 Task: Find connections with filter location Nārāyanganj with filter topic #moneywith filter profile language Potuguese with filter current company Incedo Inc. with filter school Kurnool Jobs with filter industry Primary Metal Manufacturing with filter service category Bartending with filter keywords title Research Assistant
Action: Mouse moved to (515, 110)
Screenshot: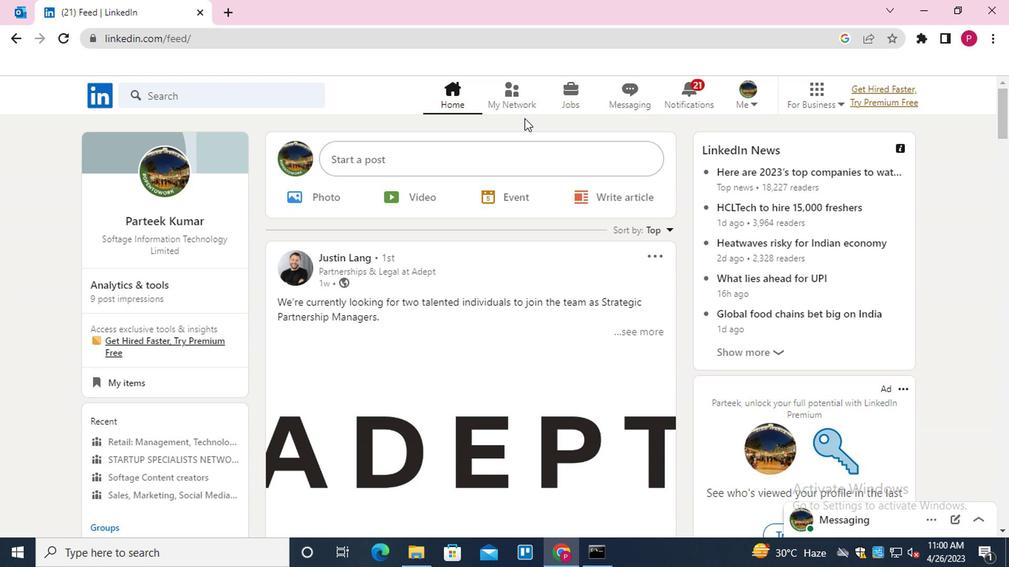 
Action: Mouse pressed left at (515, 110)
Screenshot: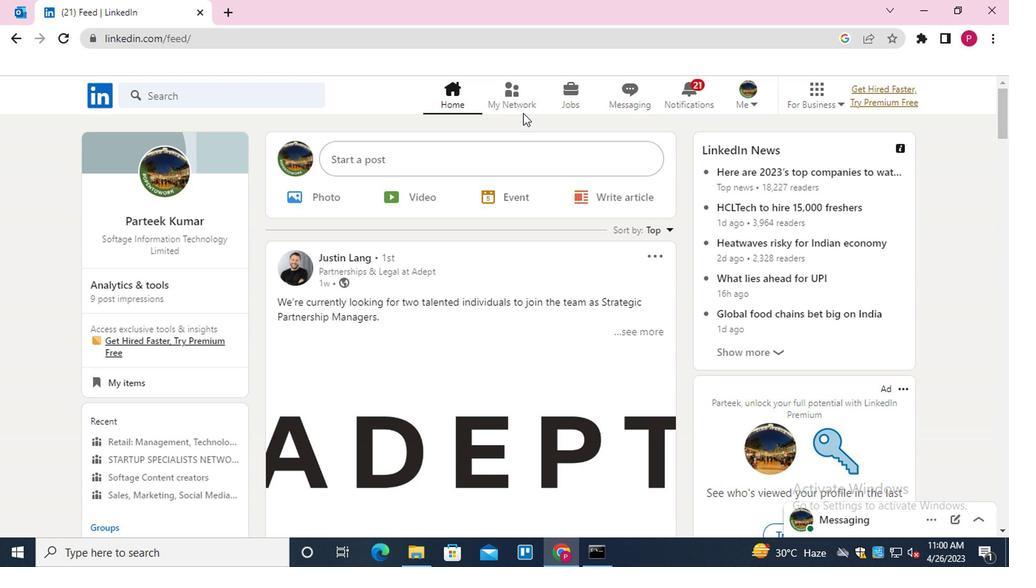 
Action: Mouse moved to (228, 178)
Screenshot: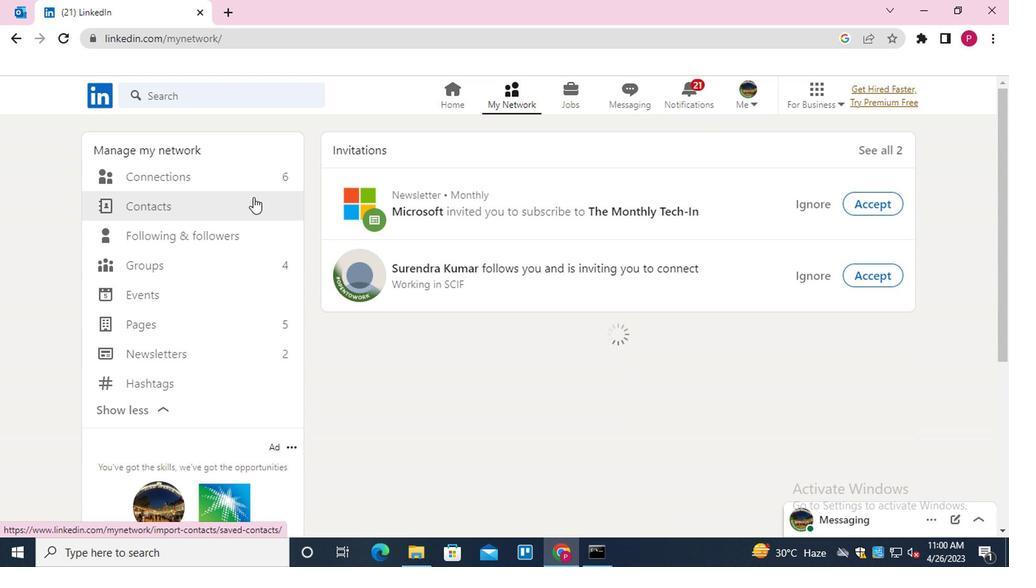 
Action: Mouse pressed left at (228, 178)
Screenshot: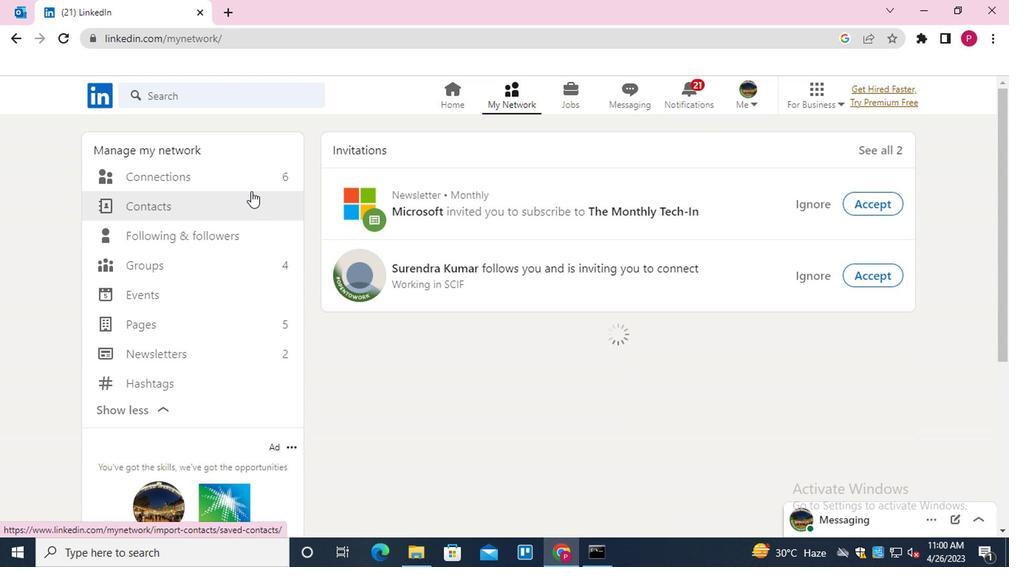 
Action: Mouse moved to (623, 180)
Screenshot: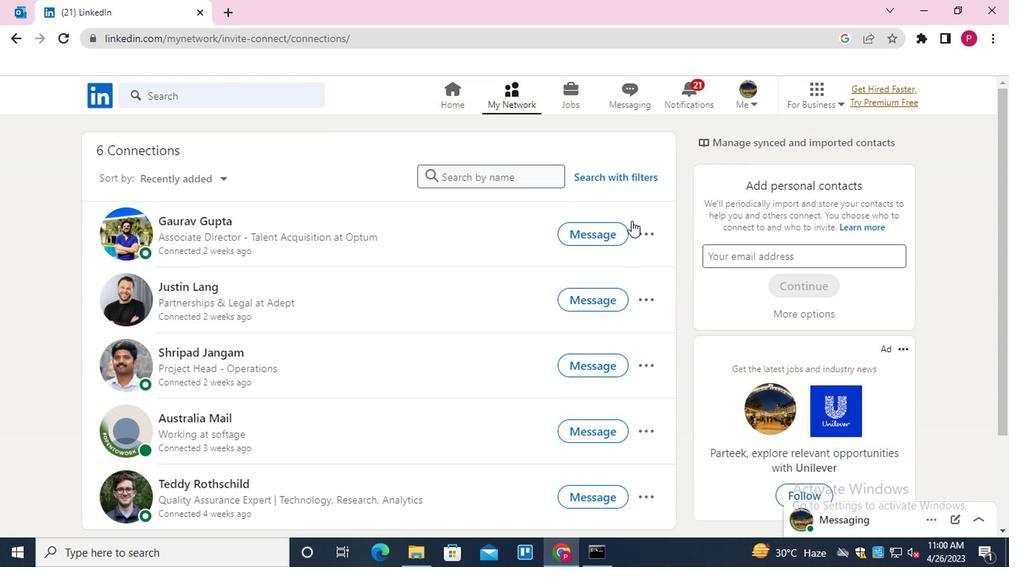 
Action: Mouse pressed left at (623, 180)
Screenshot: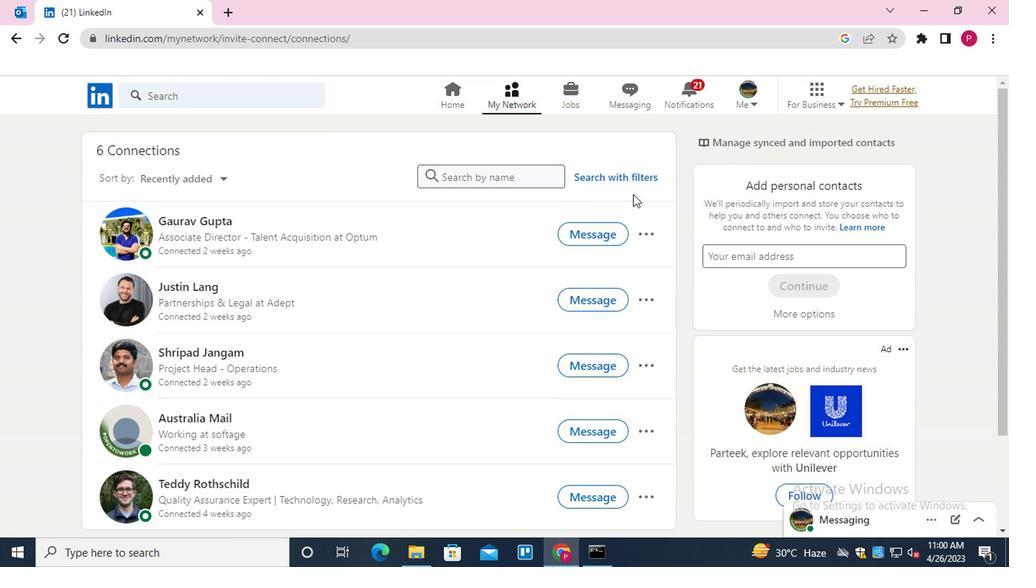 
Action: Mouse moved to (475, 141)
Screenshot: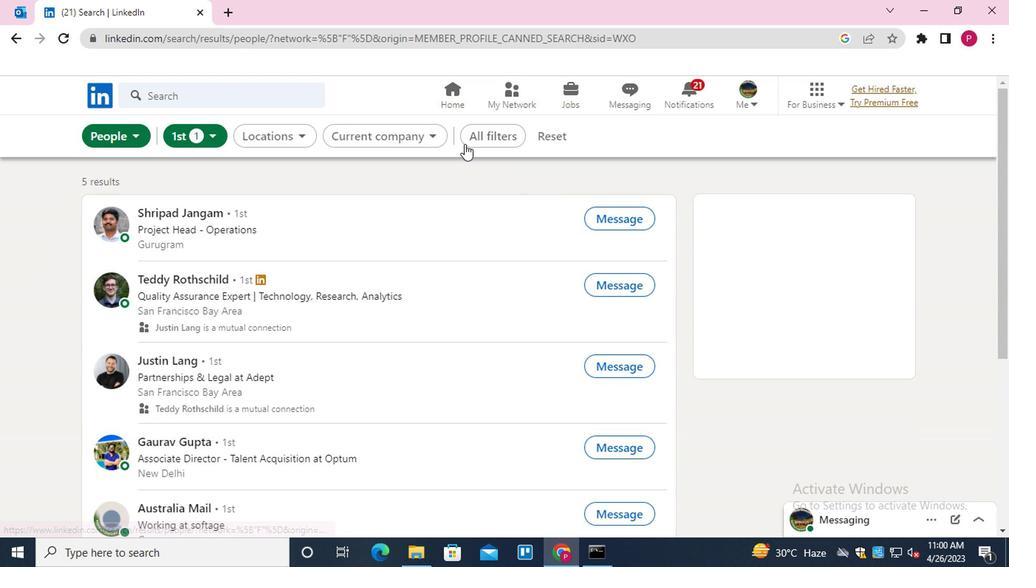 
Action: Mouse pressed left at (475, 141)
Screenshot: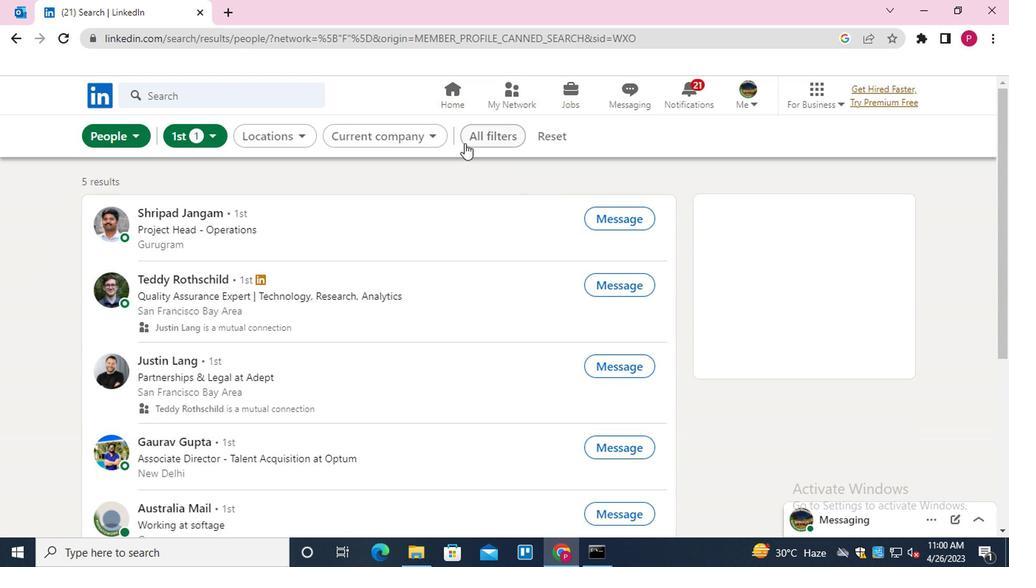 
Action: Mouse moved to (776, 336)
Screenshot: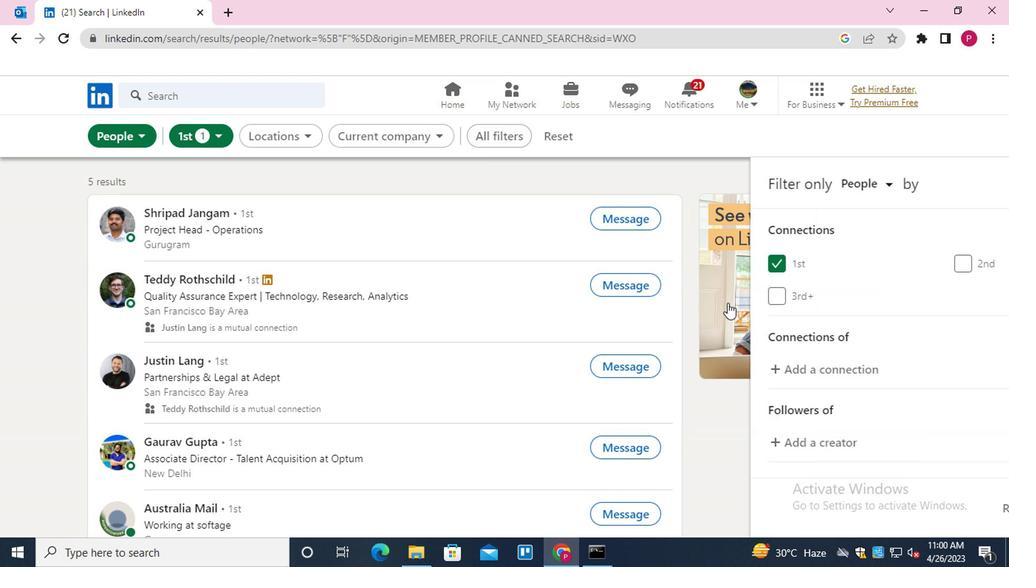 
Action: Mouse scrolled (776, 335) with delta (0, 0)
Screenshot: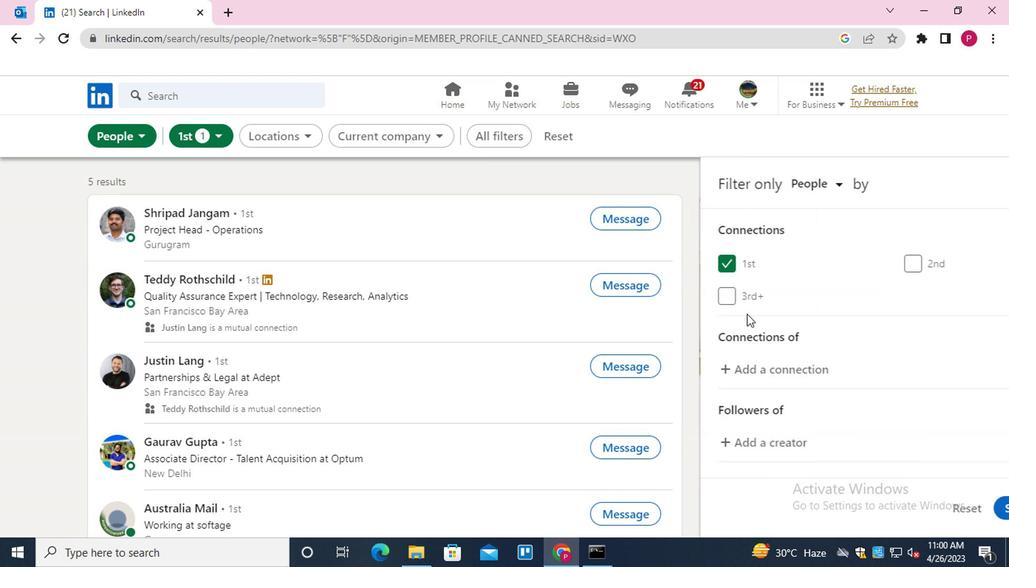 
Action: Mouse moved to (777, 339)
Screenshot: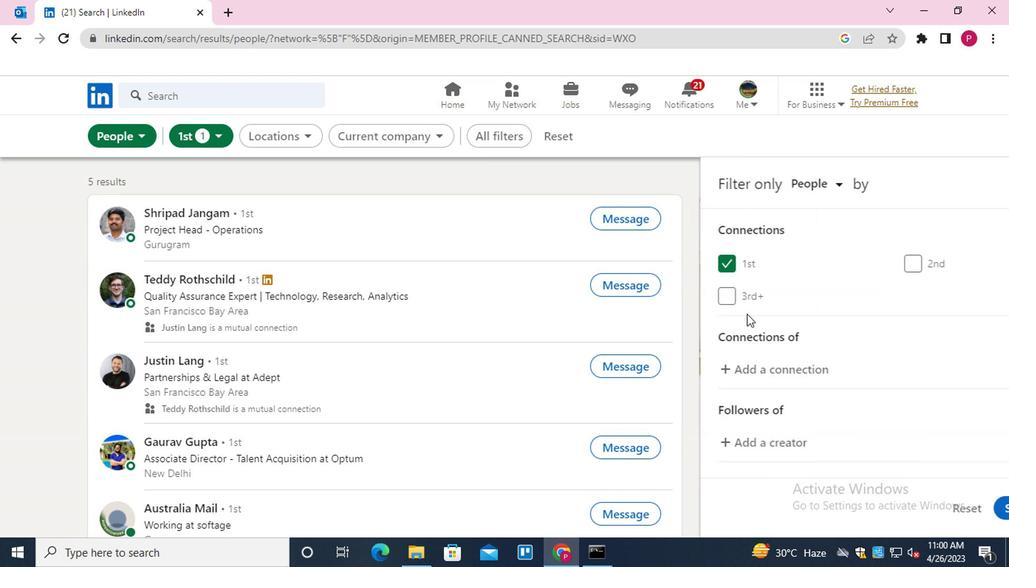 
Action: Mouse scrolled (777, 338) with delta (0, 0)
Screenshot: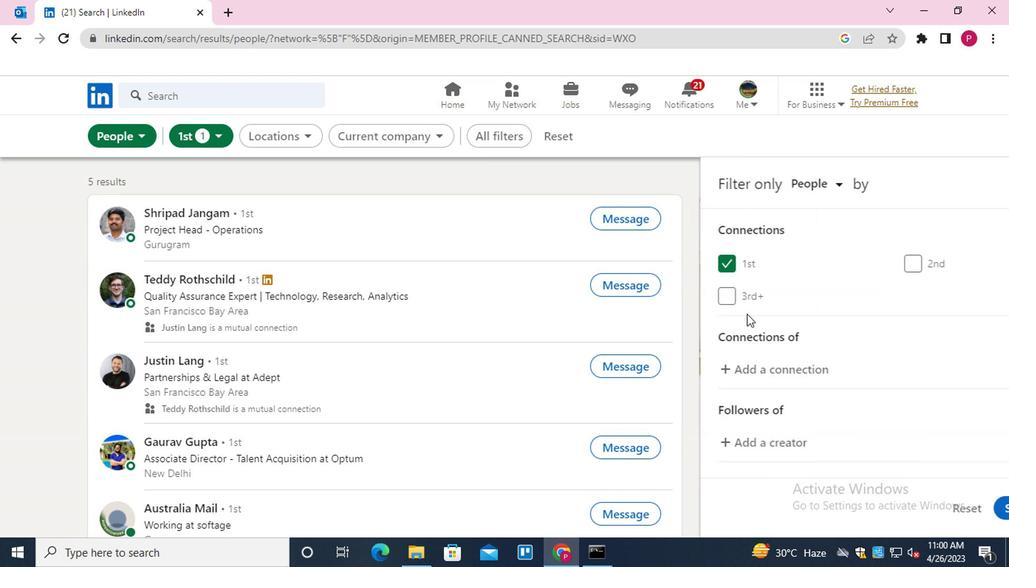 
Action: Mouse moved to (779, 343)
Screenshot: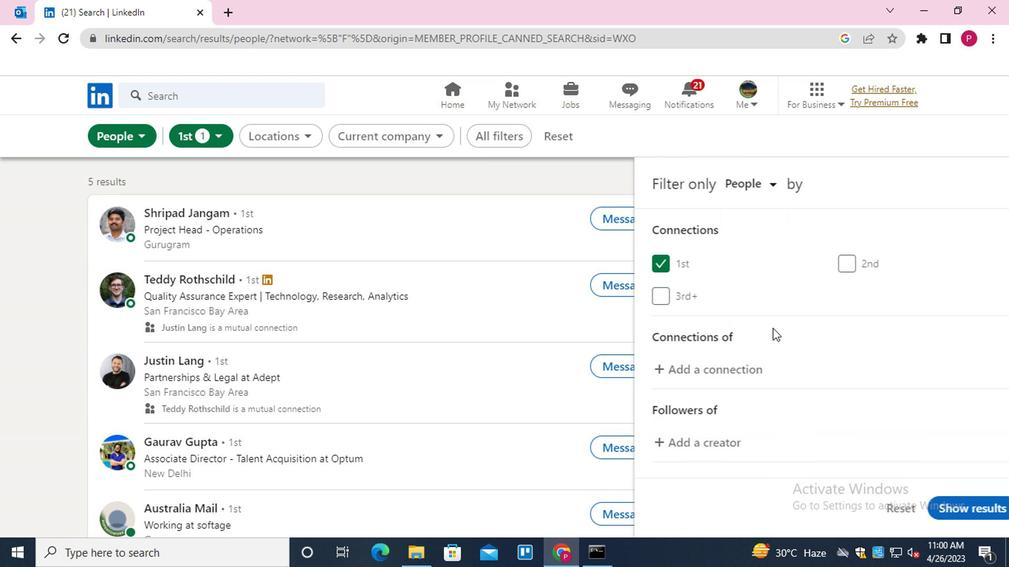 
Action: Mouse scrolled (779, 342) with delta (0, 0)
Screenshot: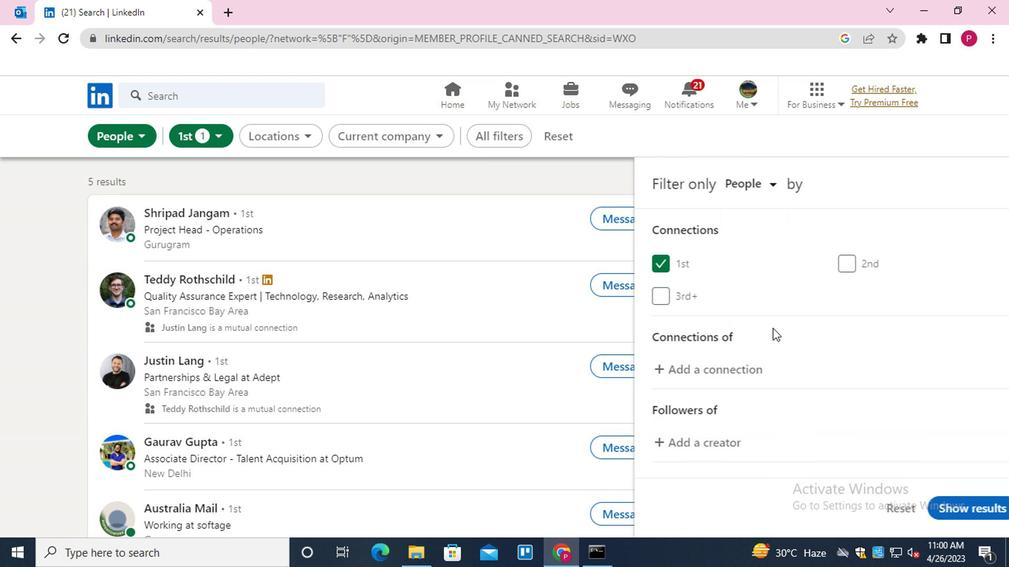 
Action: Mouse moved to (873, 362)
Screenshot: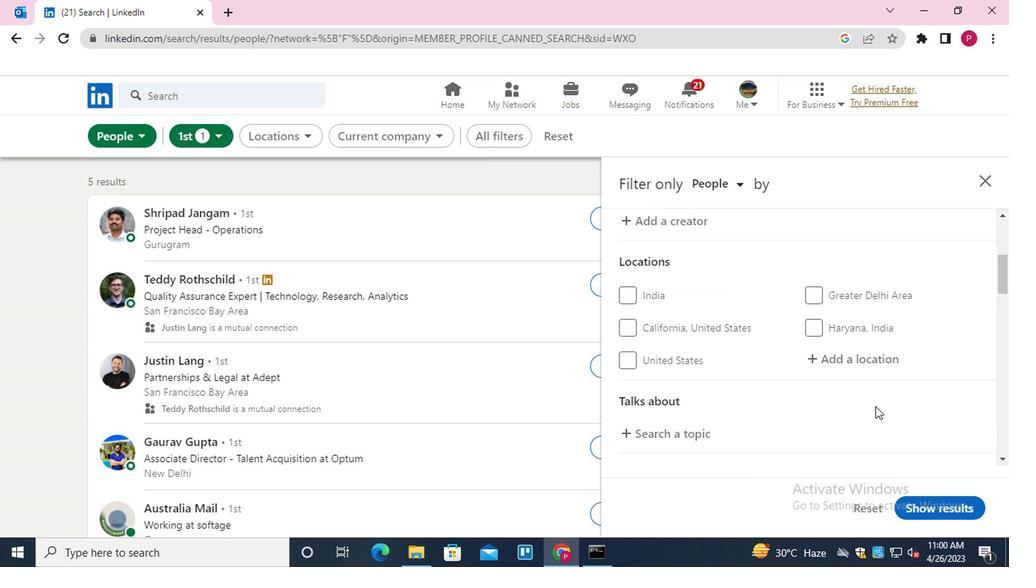 
Action: Mouse pressed left at (873, 362)
Screenshot: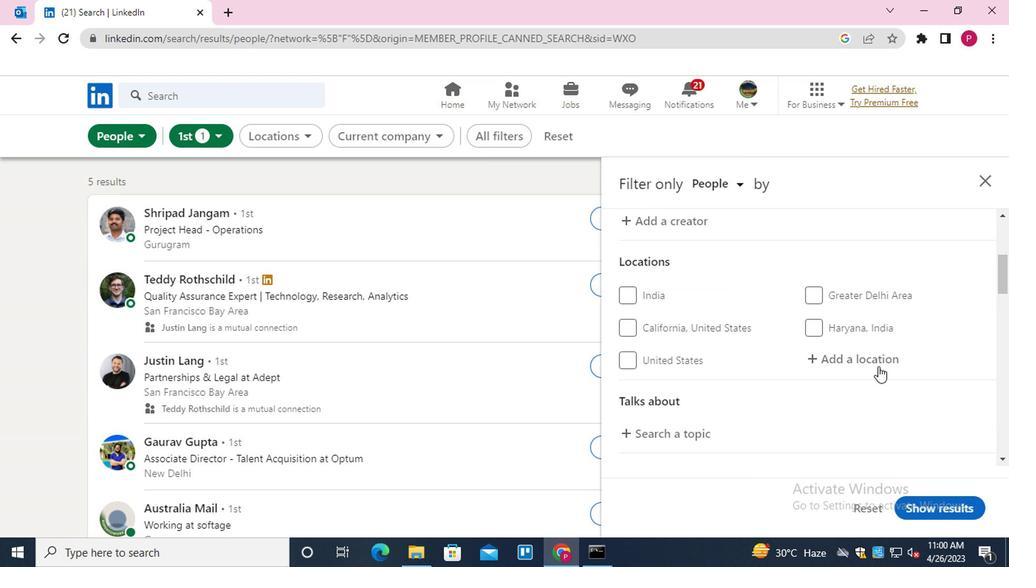 
Action: Key pressed <Key.shift>NARAYANGANJ
Screenshot: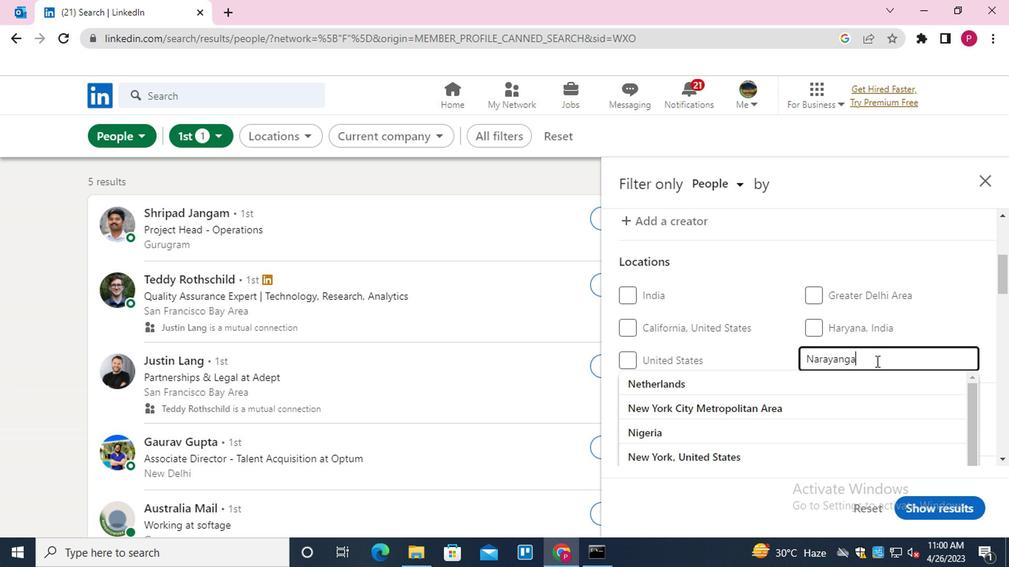 
Action: Mouse moved to (800, 417)
Screenshot: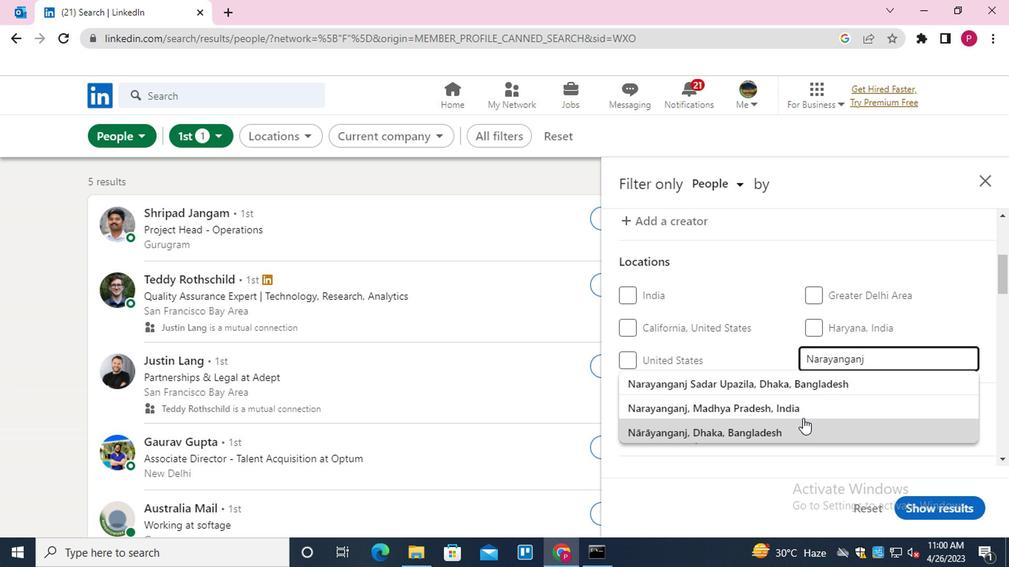 
Action: Mouse pressed left at (800, 417)
Screenshot: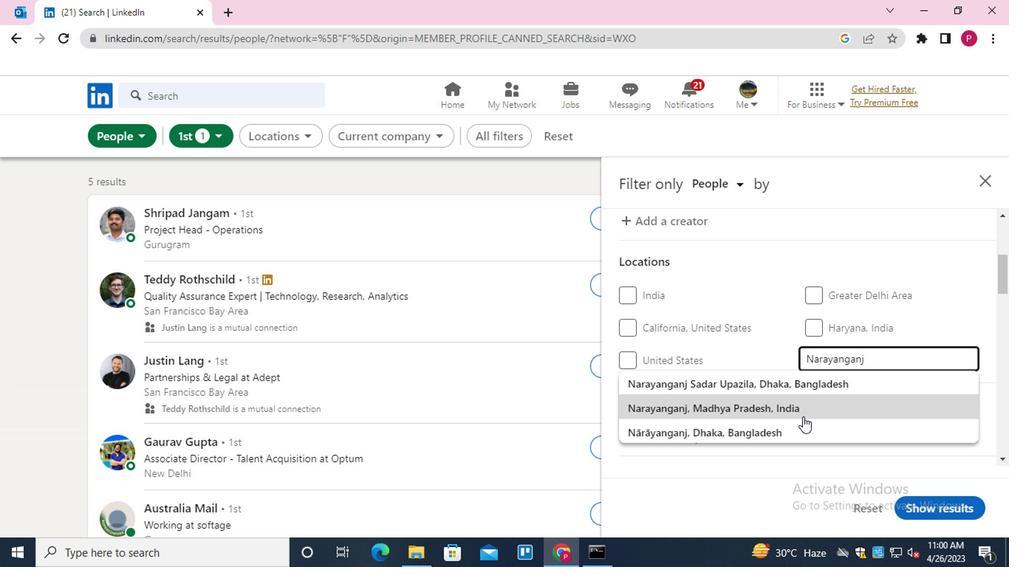
Action: Mouse moved to (787, 363)
Screenshot: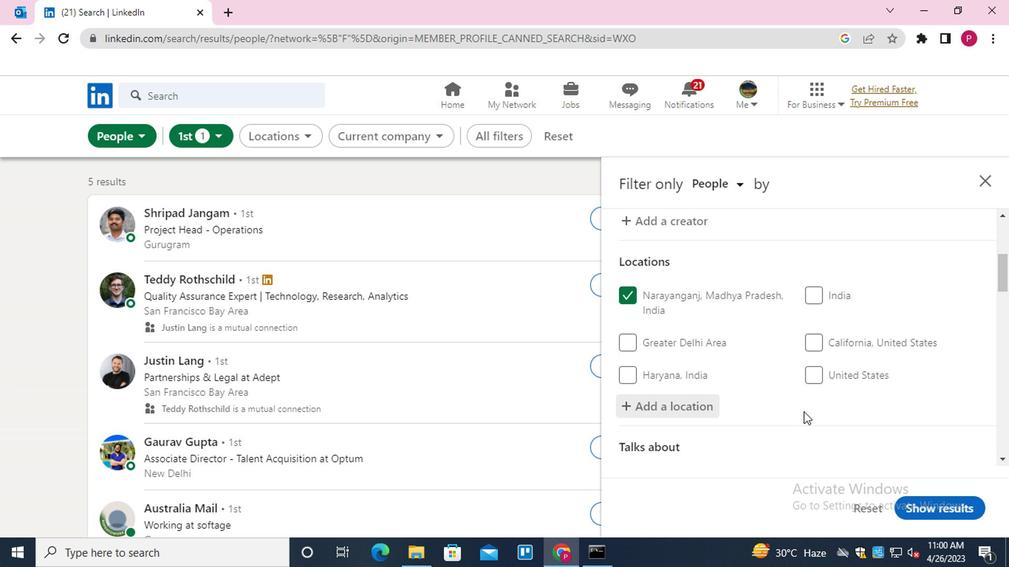 
Action: Mouse scrolled (787, 362) with delta (0, 0)
Screenshot: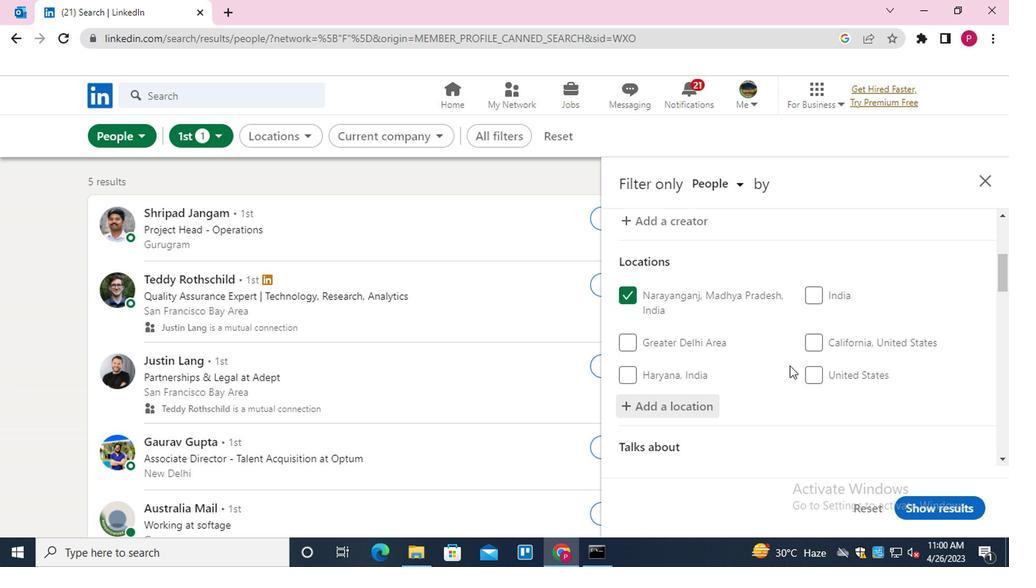
Action: Mouse scrolled (787, 362) with delta (0, 0)
Screenshot: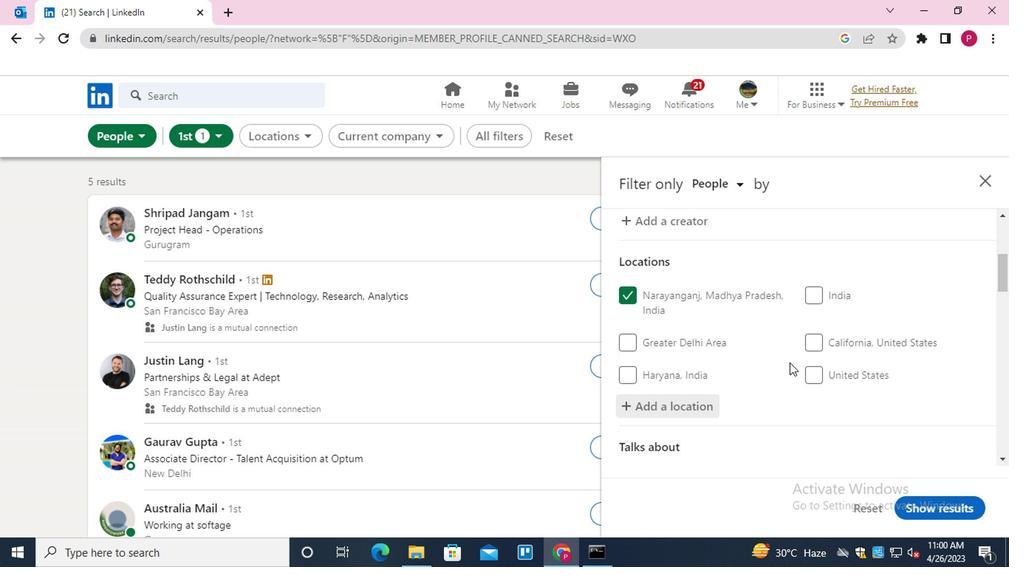 
Action: Mouse scrolled (787, 362) with delta (0, 0)
Screenshot: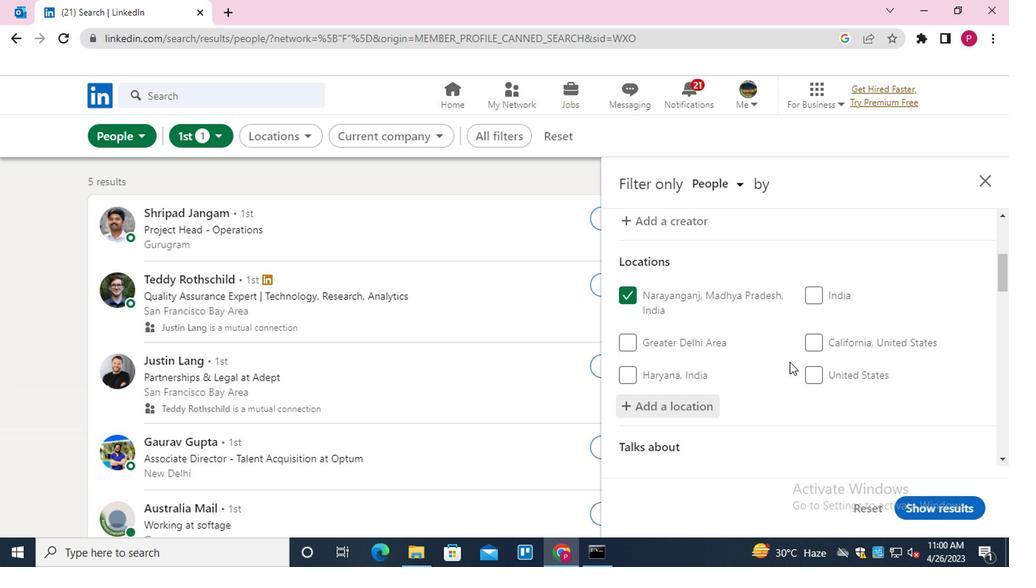 
Action: Mouse moved to (669, 255)
Screenshot: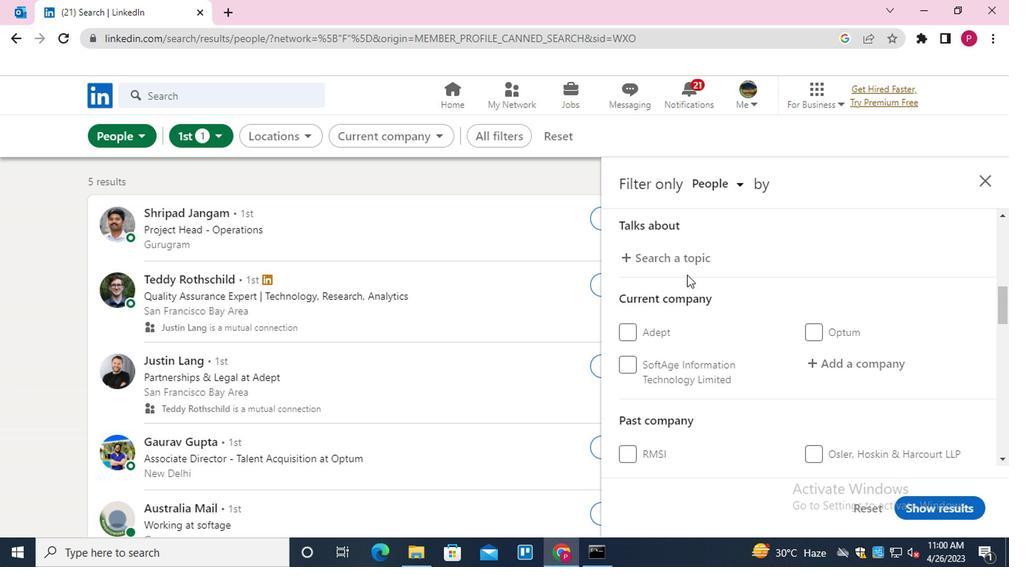
Action: Mouse pressed left at (669, 255)
Screenshot: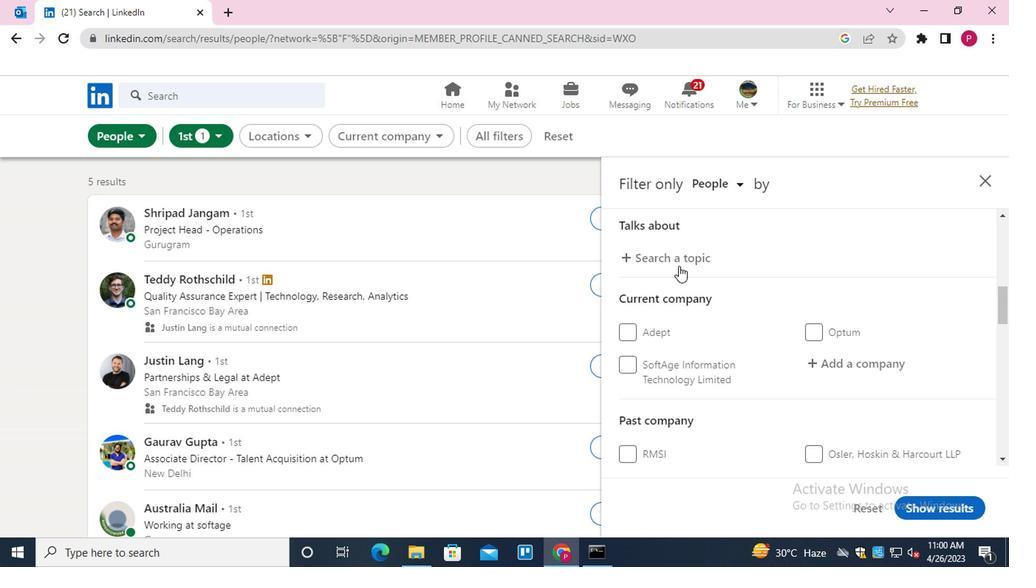 
Action: Key pressed MONEY<Key.down><Key.enter>
Screenshot: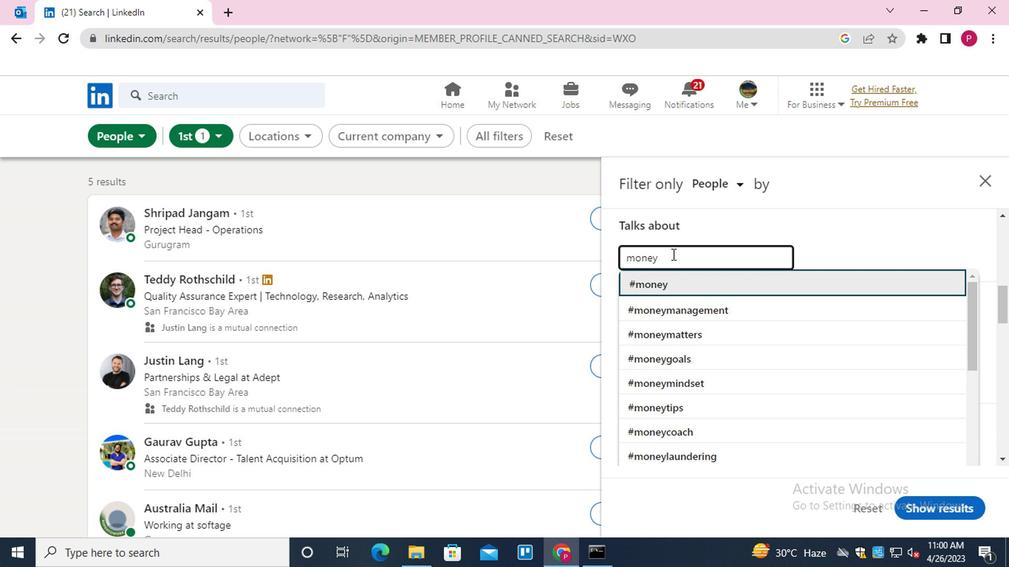 
Action: Mouse moved to (679, 302)
Screenshot: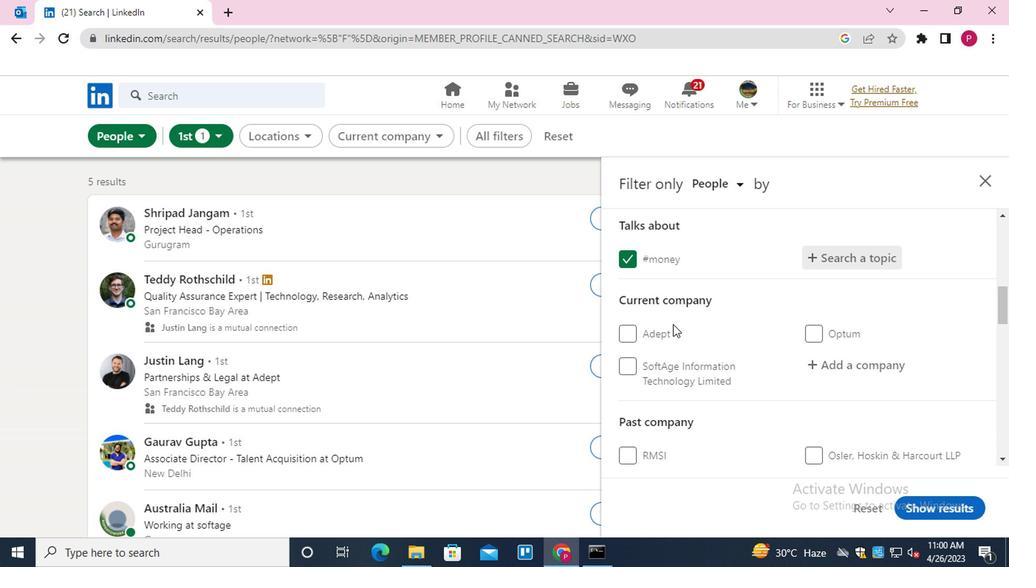 
Action: Mouse scrolled (679, 301) with delta (0, -1)
Screenshot: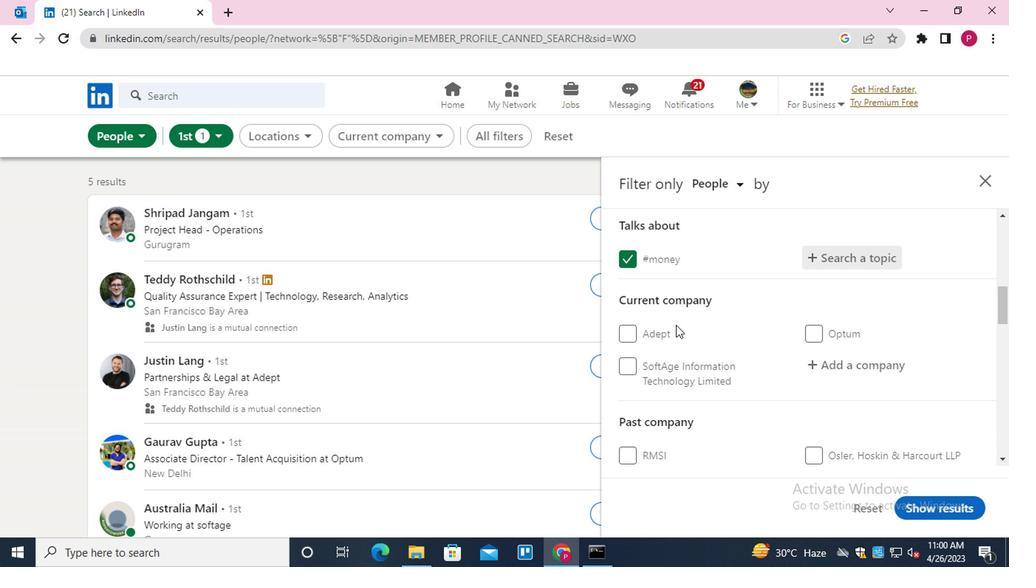 
Action: Mouse scrolled (679, 301) with delta (0, -1)
Screenshot: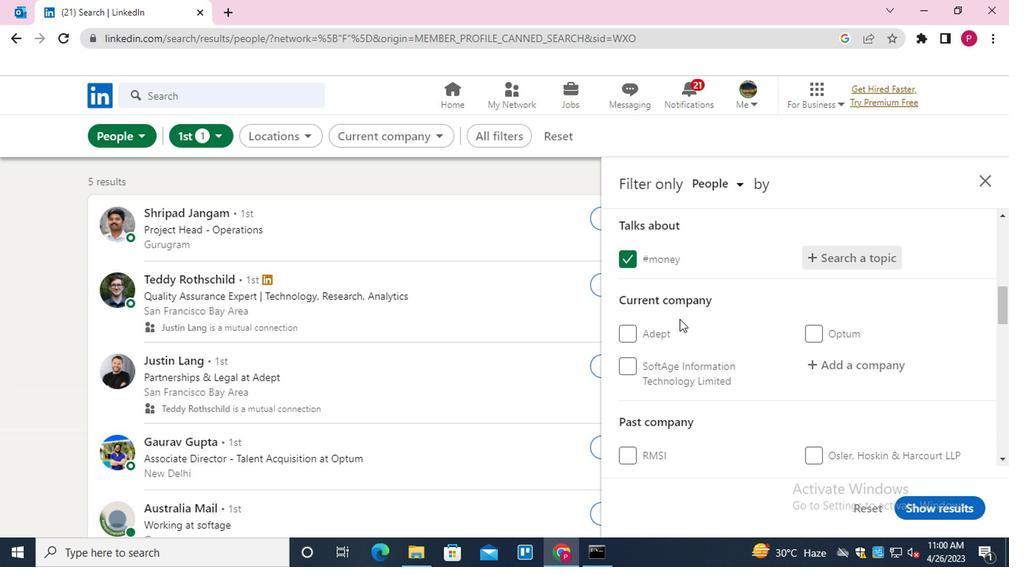 
Action: Mouse moved to (825, 222)
Screenshot: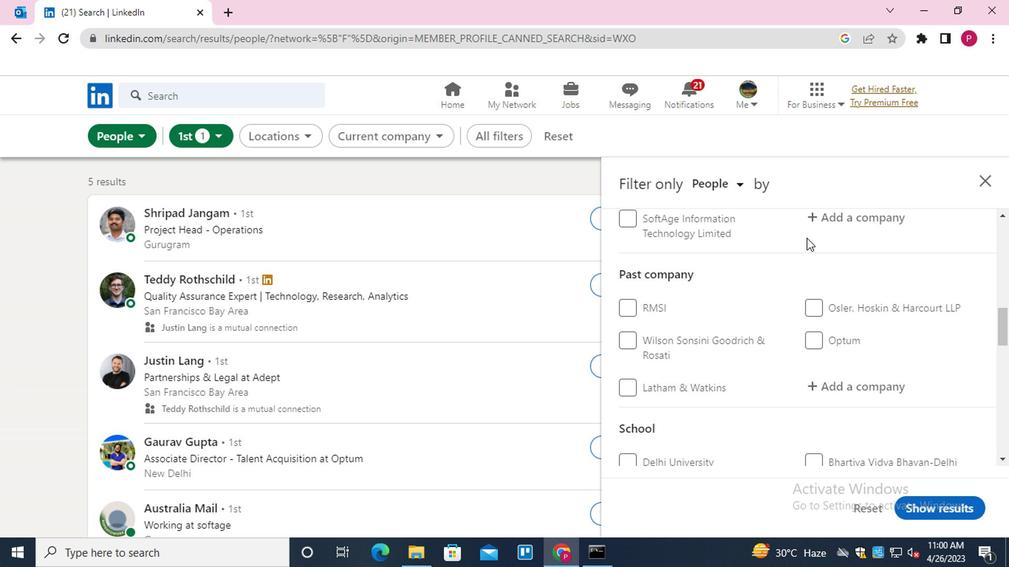 
Action: Mouse pressed left at (825, 222)
Screenshot: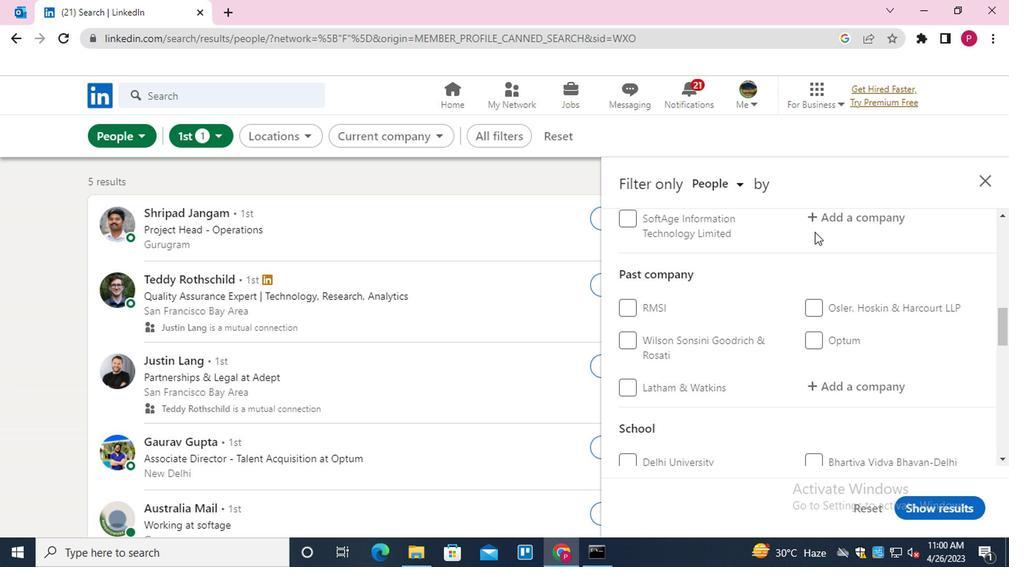 
Action: Key pressed <Key.shift>INCEDO
Screenshot: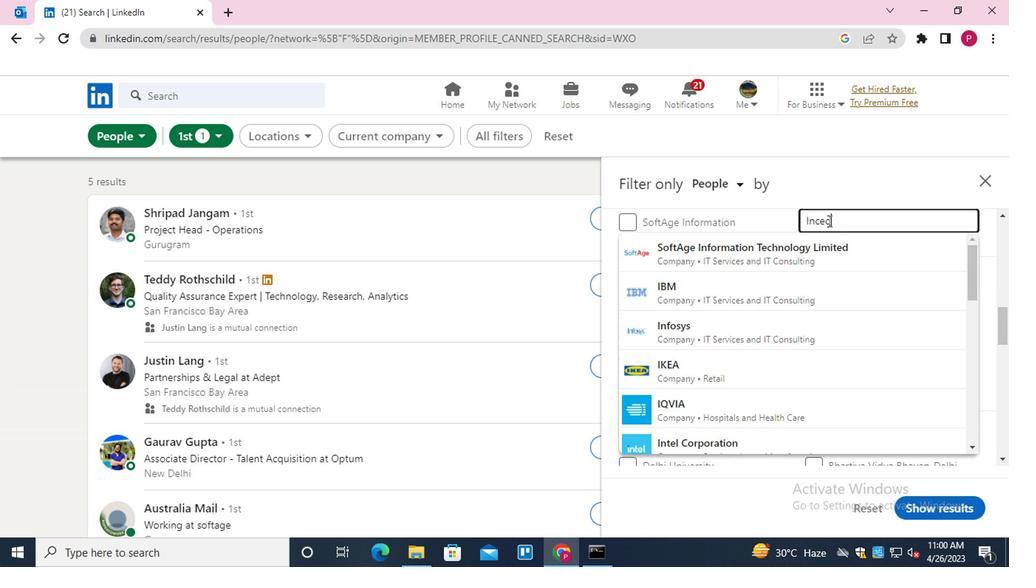 
Action: Mouse moved to (804, 251)
Screenshot: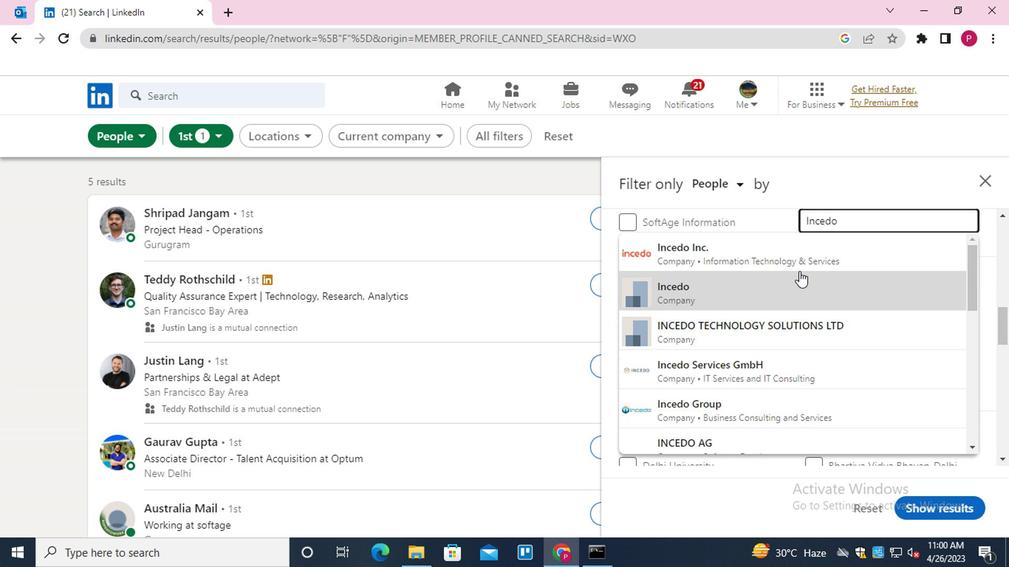 
Action: Mouse pressed left at (804, 251)
Screenshot: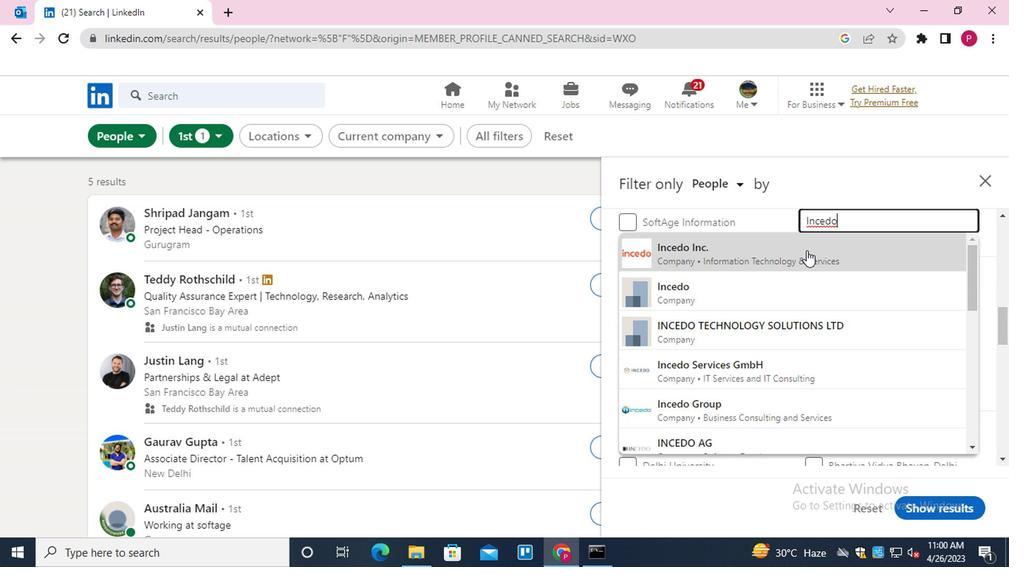 
Action: Mouse moved to (743, 295)
Screenshot: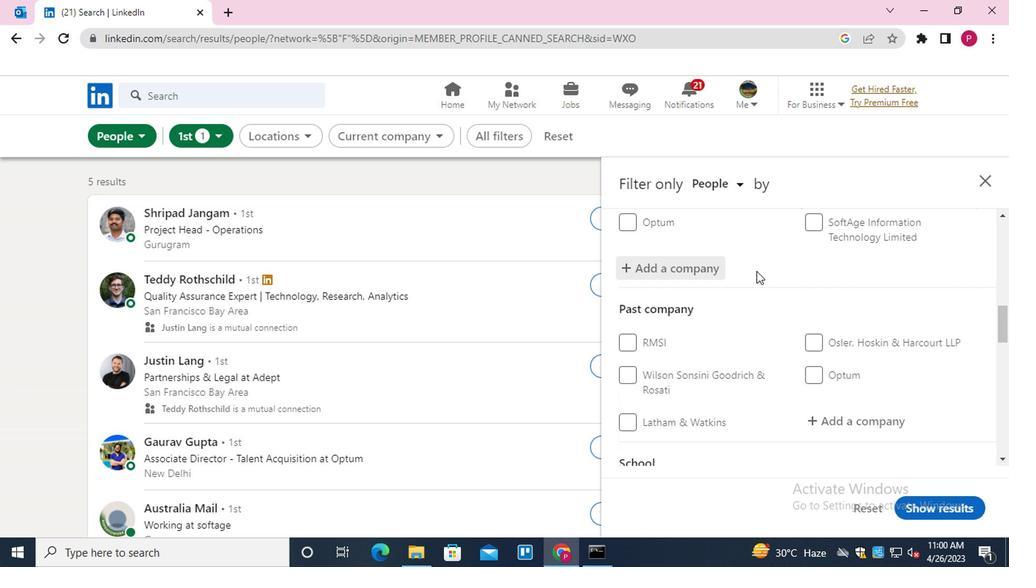
Action: Mouse scrolled (743, 294) with delta (0, 0)
Screenshot: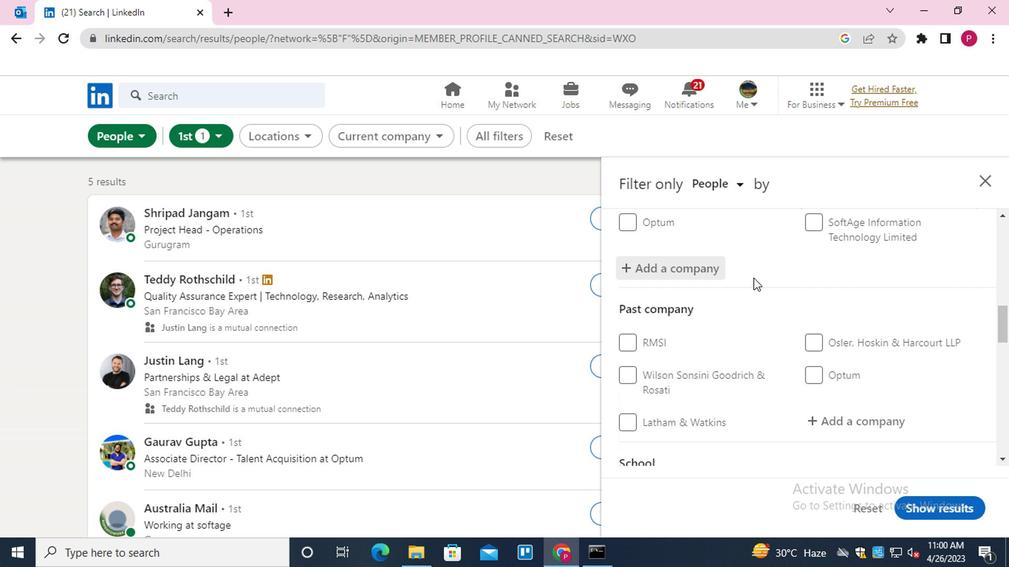 
Action: Mouse moved to (743, 297)
Screenshot: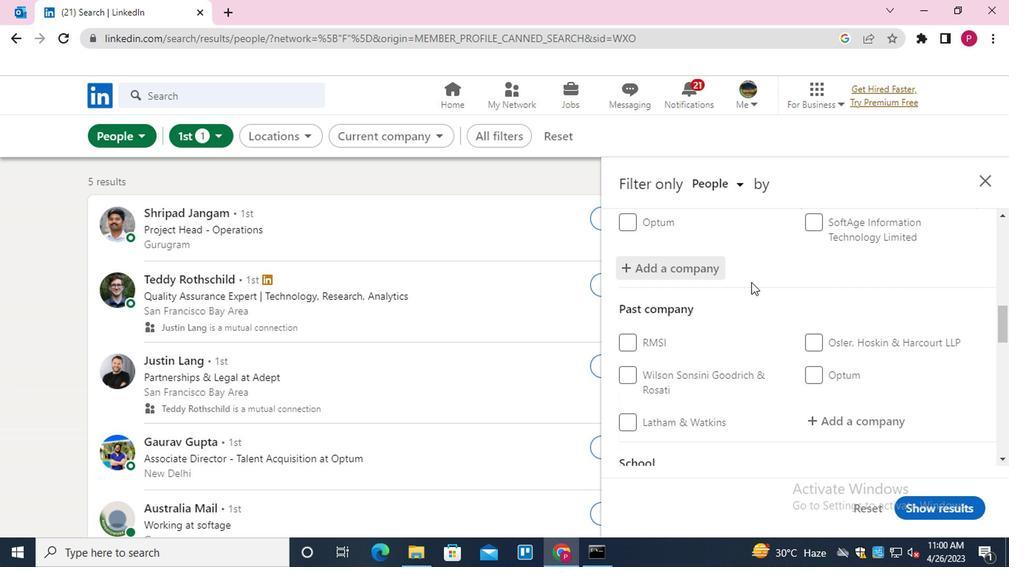 
Action: Mouse scrolled (743, 297) with delta (0, 0)
Screenshot: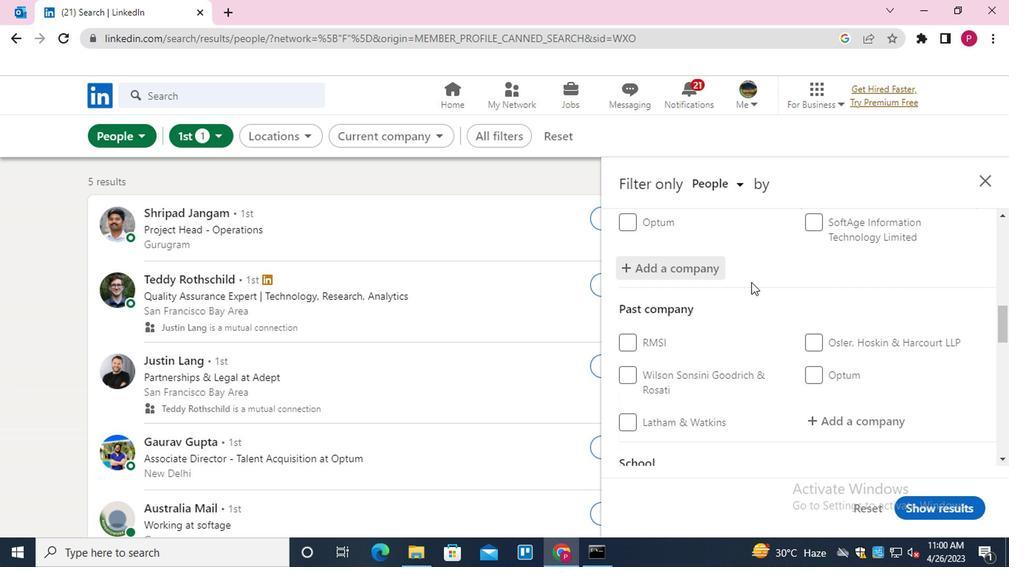 
Action: Mouse moved to (743, 300)
Screenshot: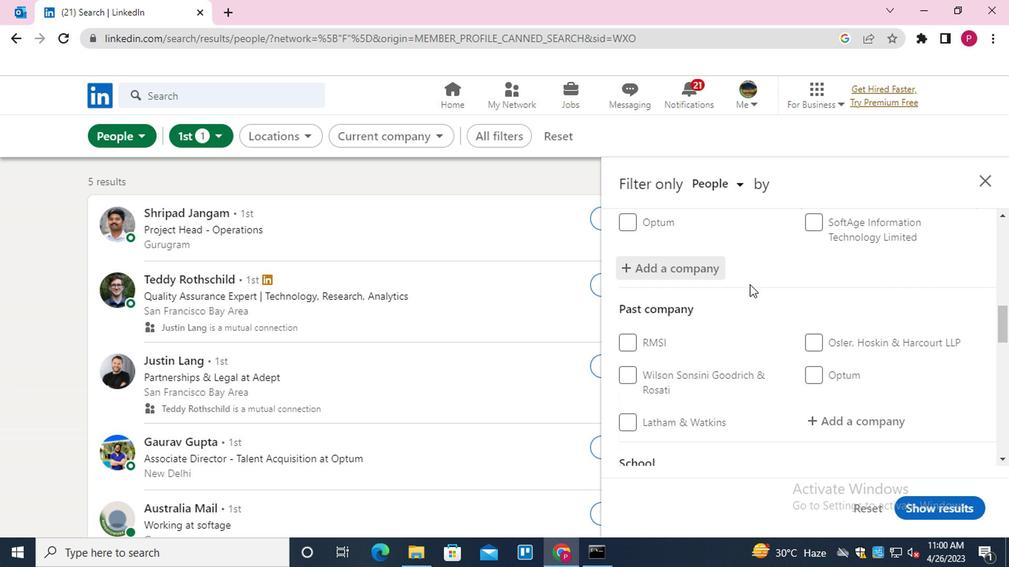 
Action: Mouse scrolled (743, 299) with delta (0, -1)
Screenshot: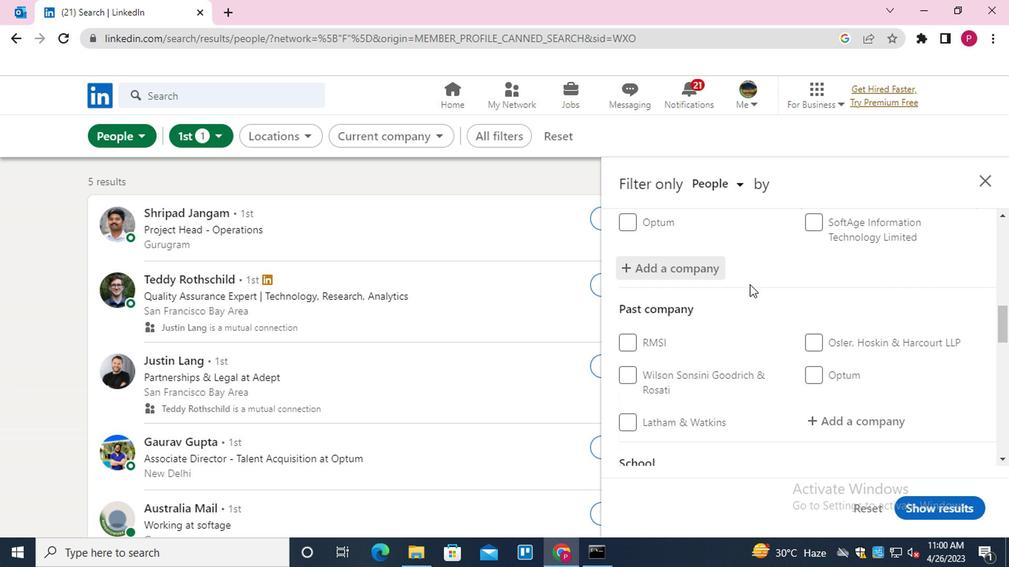 
Action: Mouse moved to (874, 371)
Screenshot: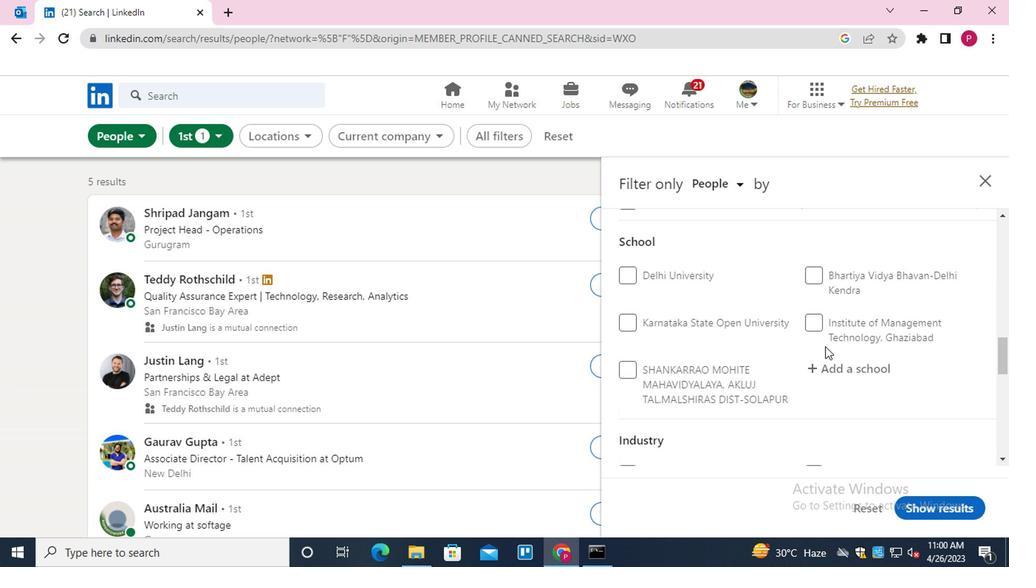 
Action: Mouse pressed left at (874, 371)
Screenshot: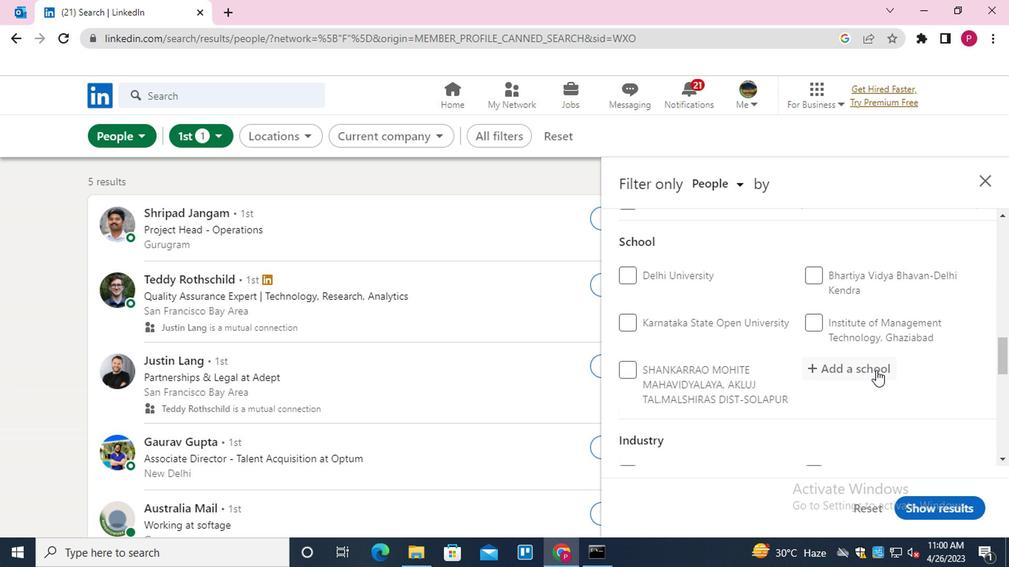 
Action: Key pressed <Key.shift>KURNOOL<Key.space>JOBS
Screenshot: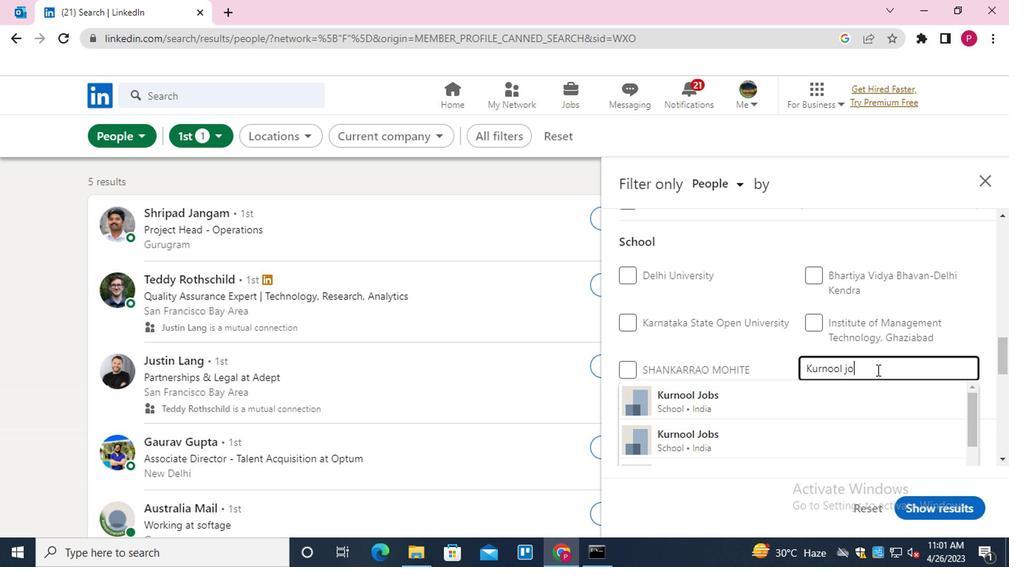 
Action: Mouse moved to (798, 395)
Screenshot: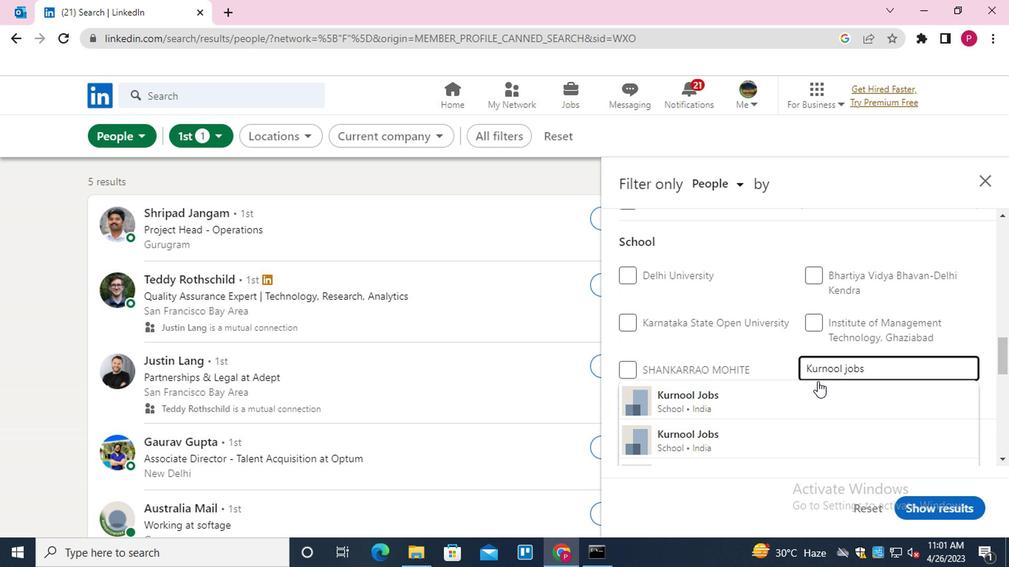 
Action: Mouse pressed left at (798, 395)
Screenshot: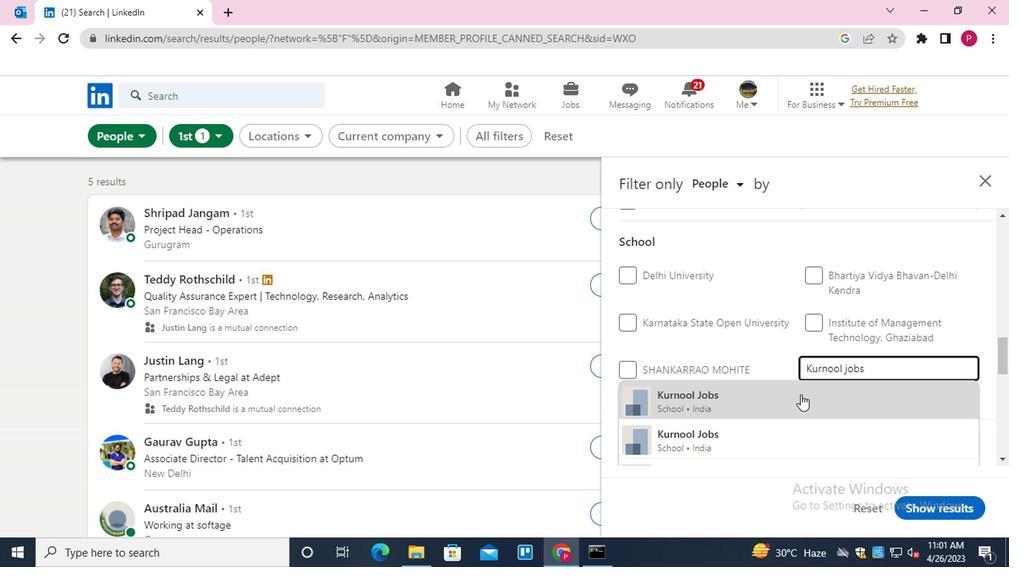 
Action: Mouse moved to (703, 311)
Screenshot: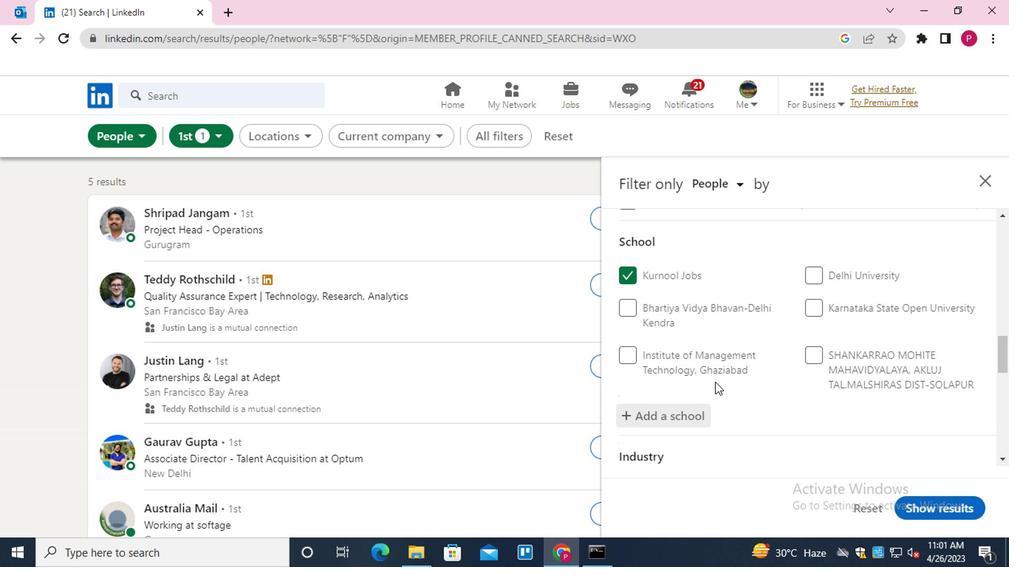
Action: Mouse scrolled (703, 311) with delta (0, 0)
Screenshot: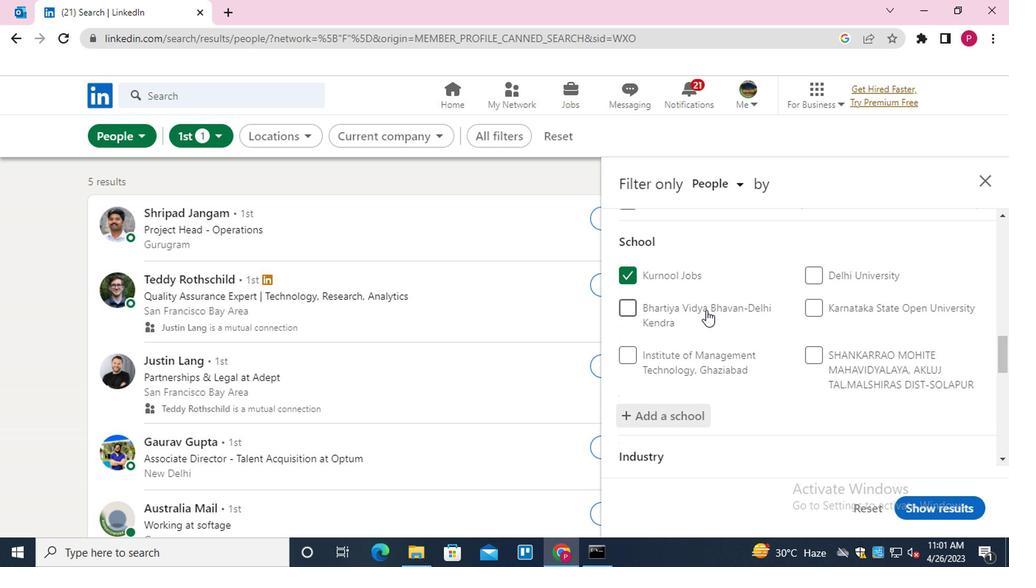 
Action: Mouse scrolled (703, 311) with delta (0, 0)
Screenshot: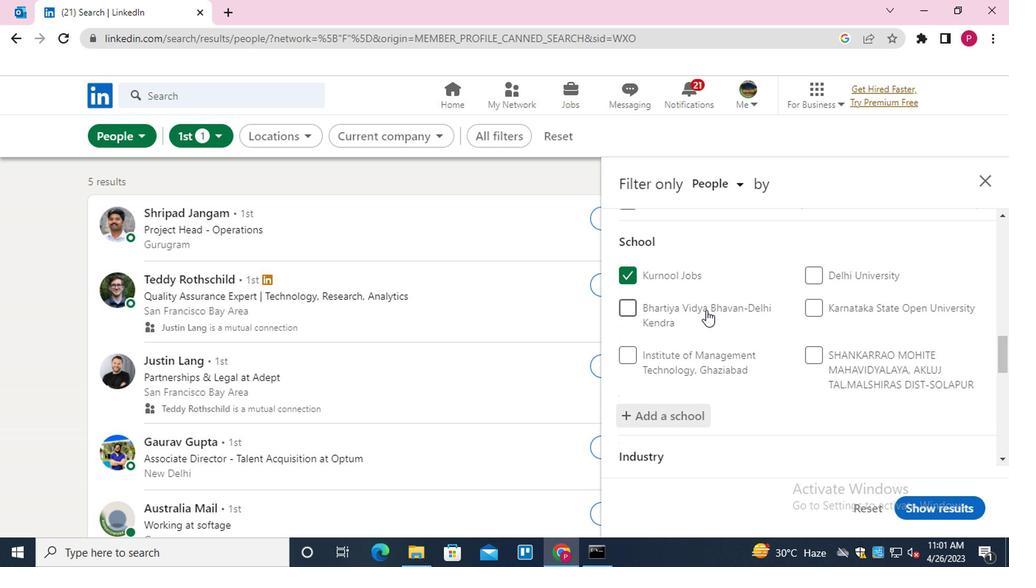 
Action: Mouse moved to (683, 313)
Screenshot: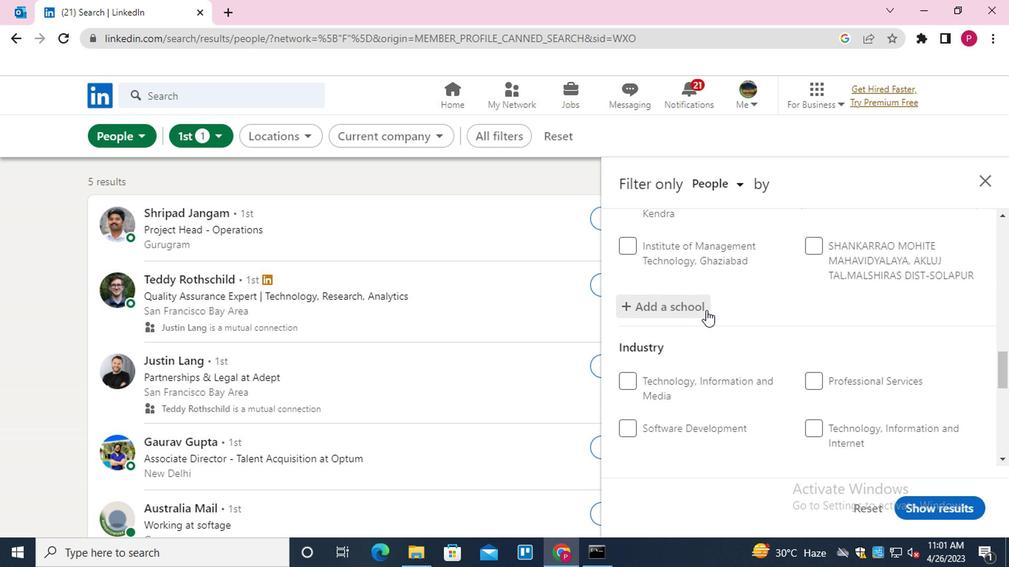 
Action: Mouse scrolled (683, 313) with delta (0, 0)
Screenshot: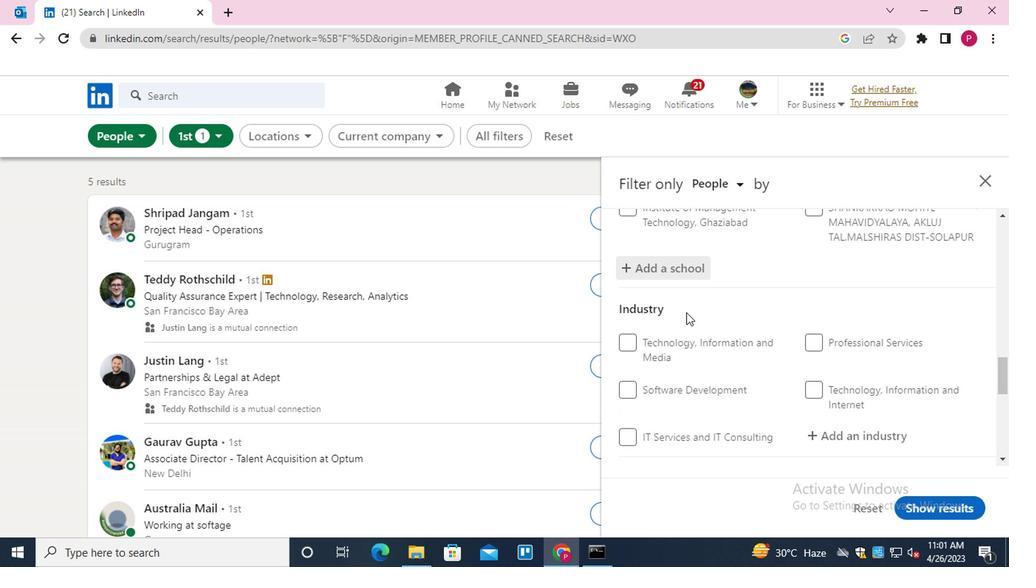 
Action: Mouse moved to (824, 362)
Screenshot: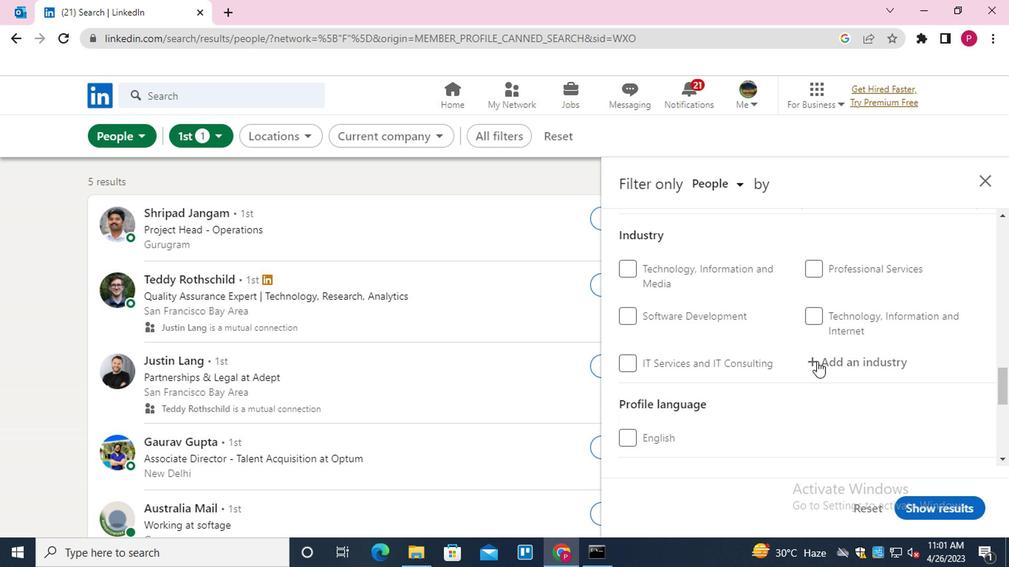 
Action: Mouse pressed left at (824, 362)
Screenshot: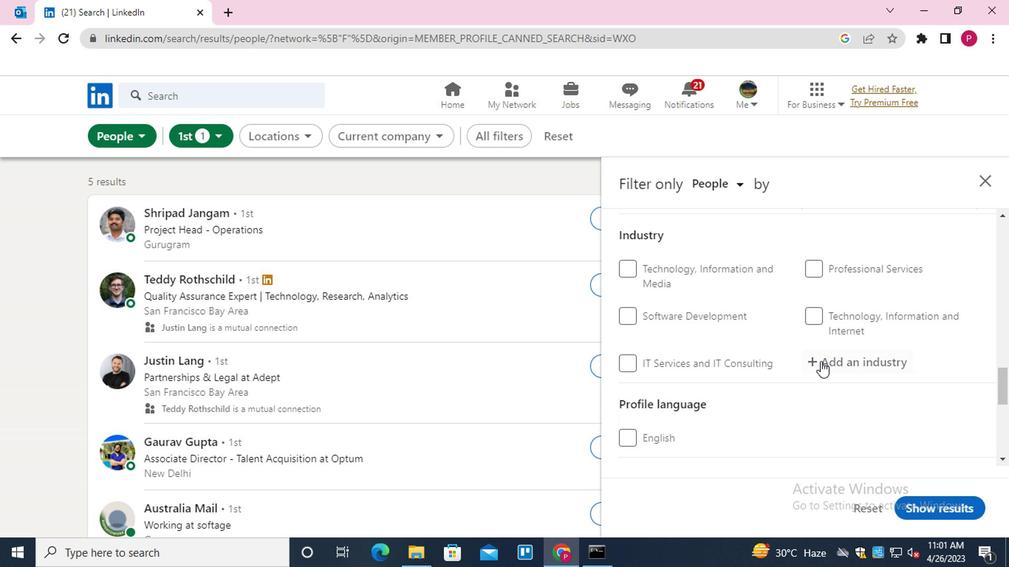 
Action: Key pressed <Key.shift>METAL
Screenshot: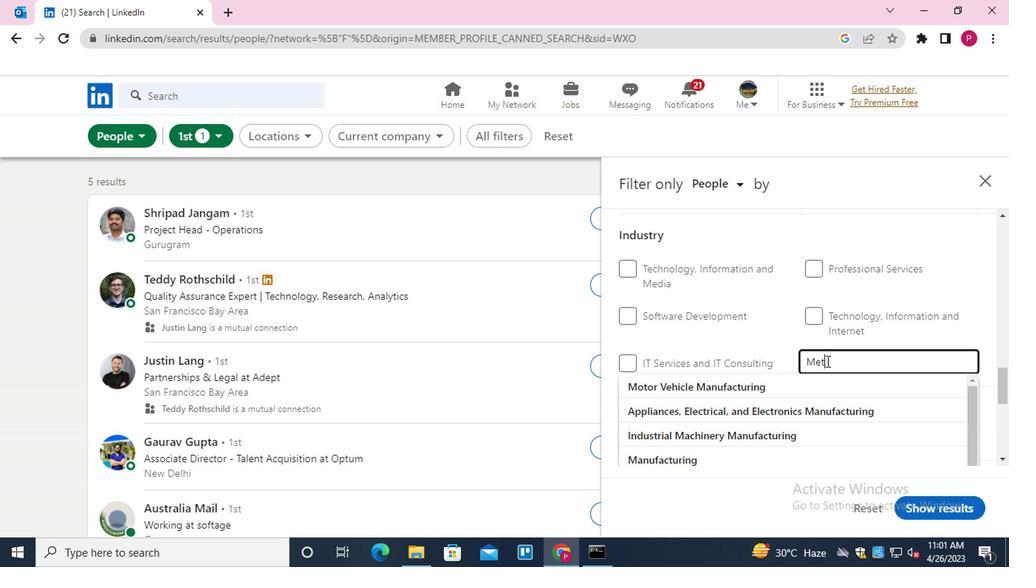 
Action: Mouse moved to (781, 391)
Screenshot: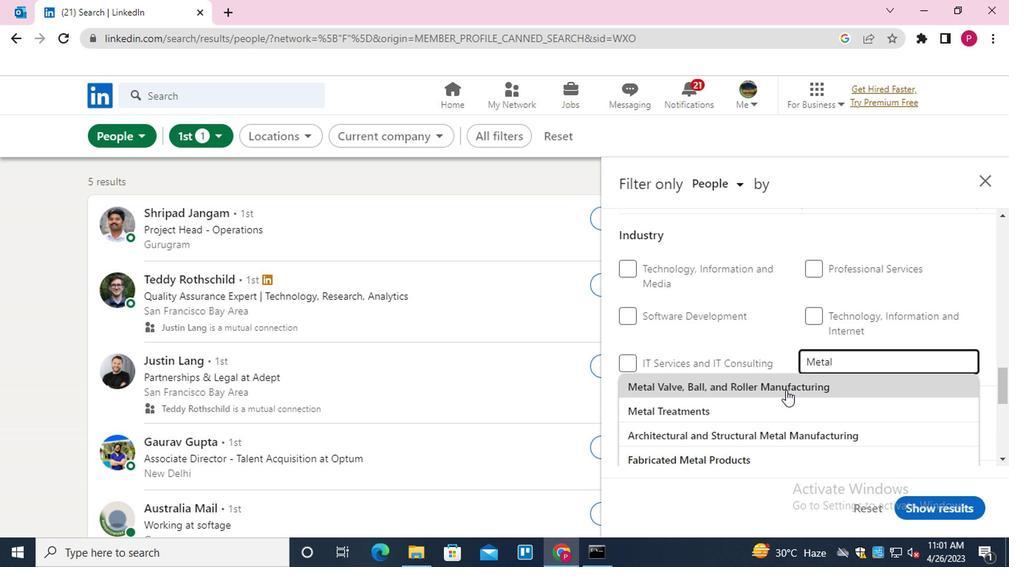 
Action: Mouse scrolled (781, 390) with delta (0, -1)
Screenshot: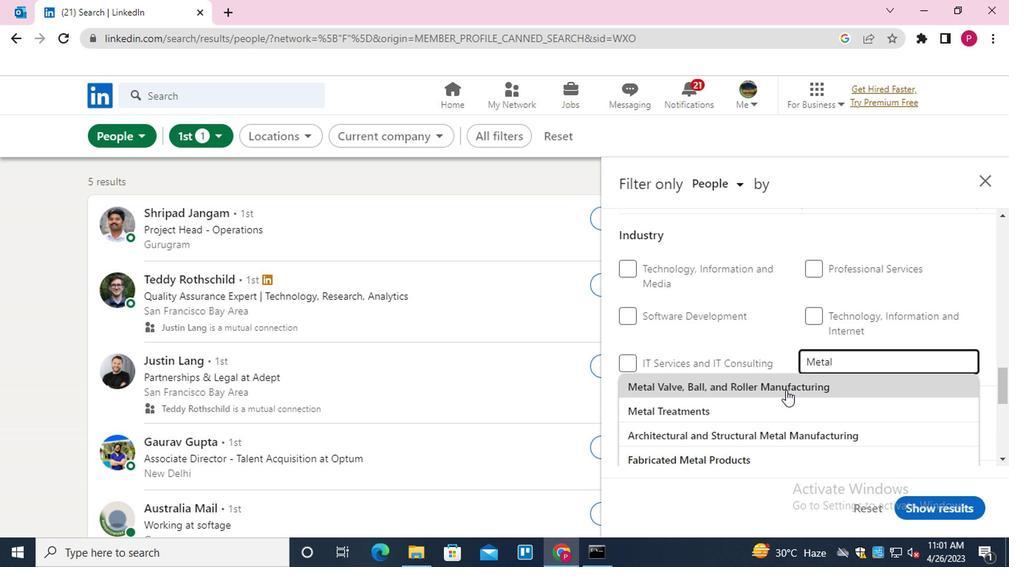 
Action: Mouse moved to (762, 412)
Screenshot: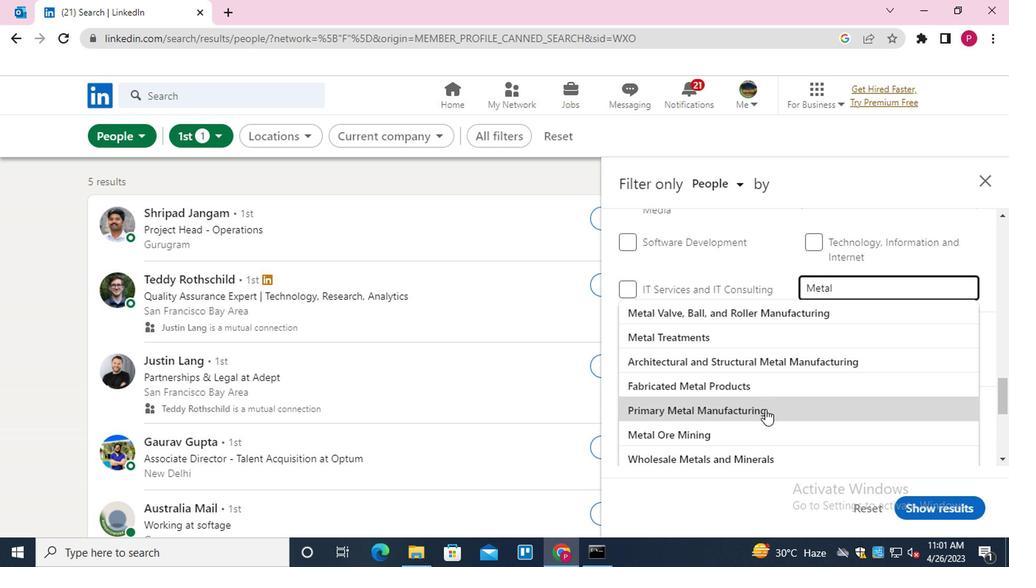 
Action: Mouse scrolled (762, 411) with delta (0, 0)
Screenshot: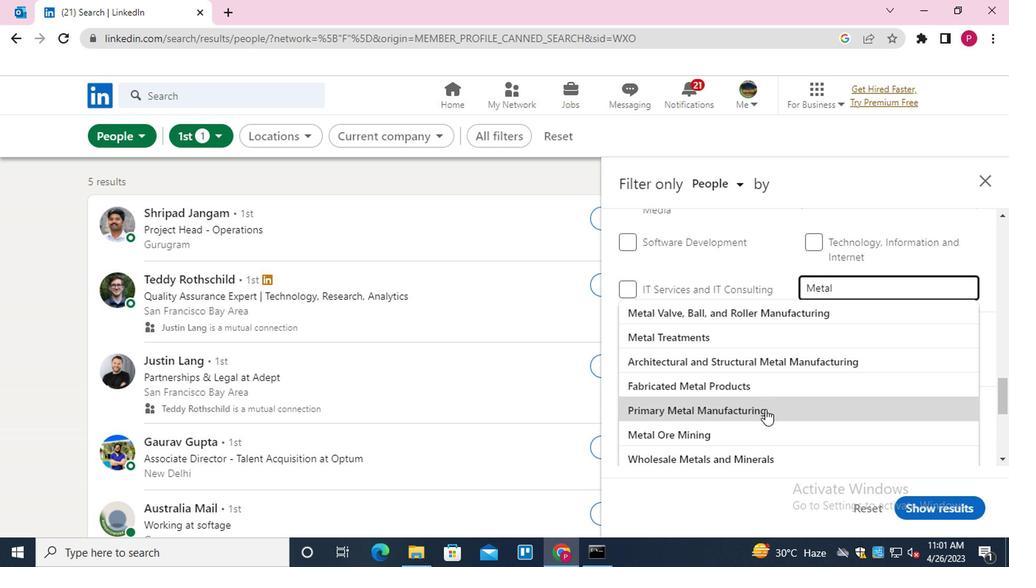 
Action: Mouse scrolled (762, 412) with delta (0, 0)
Screenshot: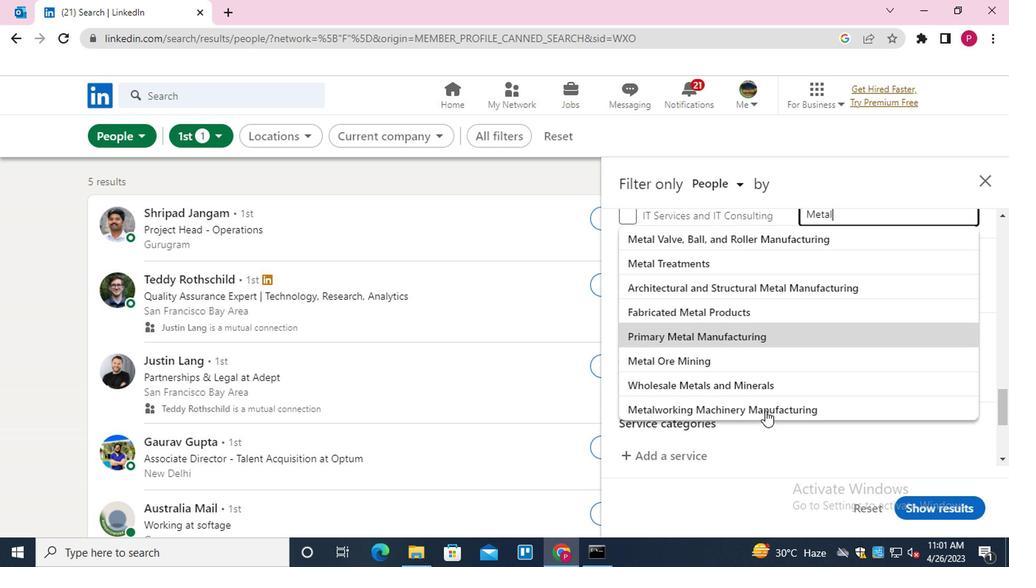 
Action: Mouse scrolled (762, 412) with delta (0, 0)
Screenshot: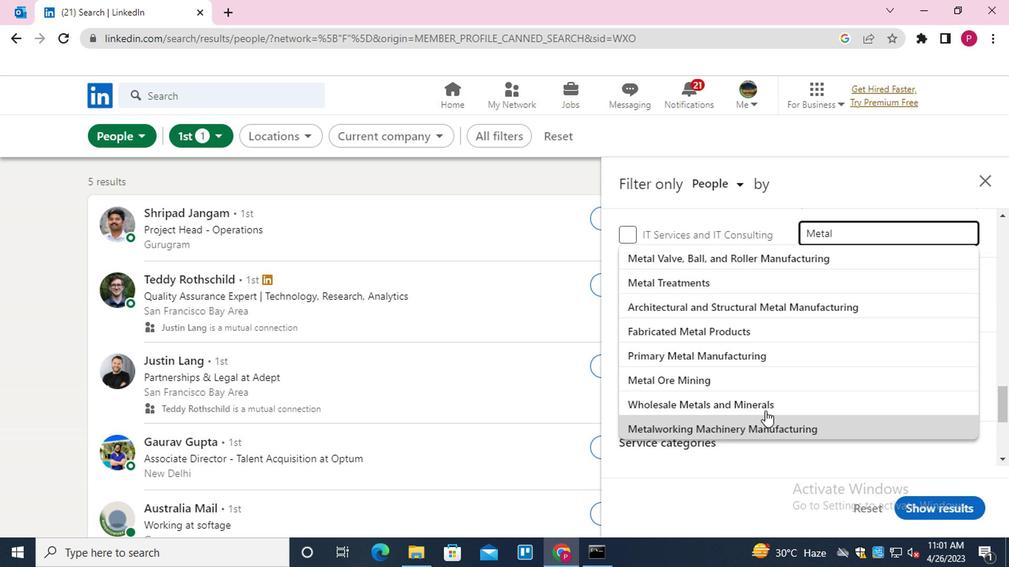 
Action: Mouse moved to (794, 410)
Screenshot: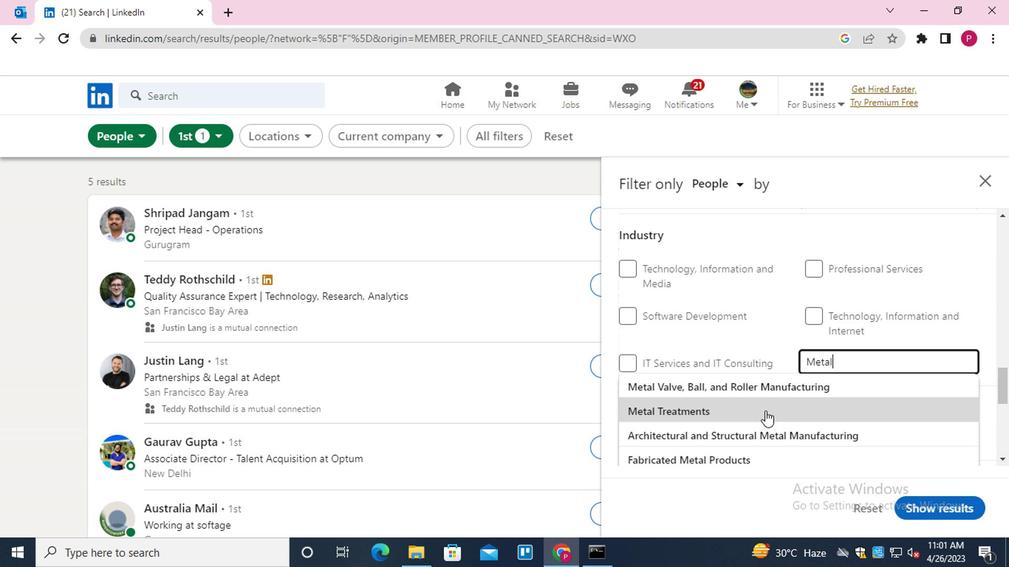 
Action: Key pressed <Key.backspace><Key.backspace><Key.backspace><Key.backspace><Key.backspace><Key.shift>PRIMARY<Key.enter><Key.left><Key.right>
Screenshot: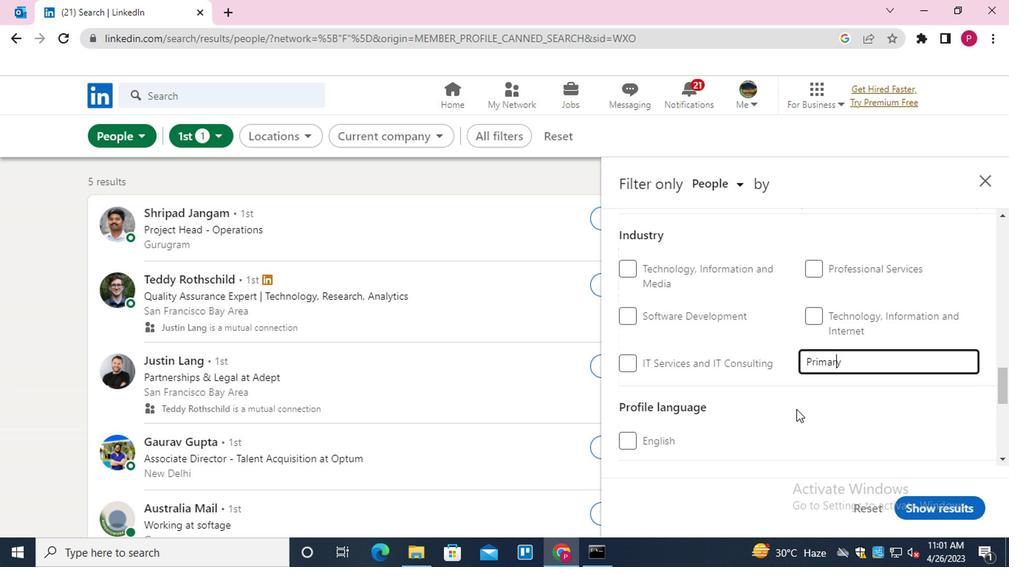 
Action: Mouse moved to (855, 365)
Screenshot: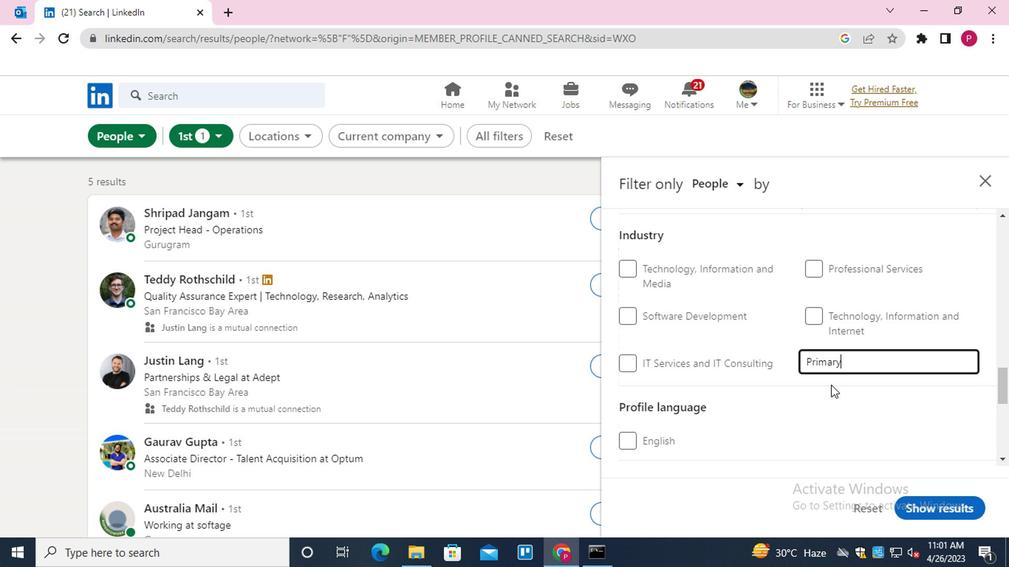 
Action: Mouse pressed left at (855, 365)
Screenshot: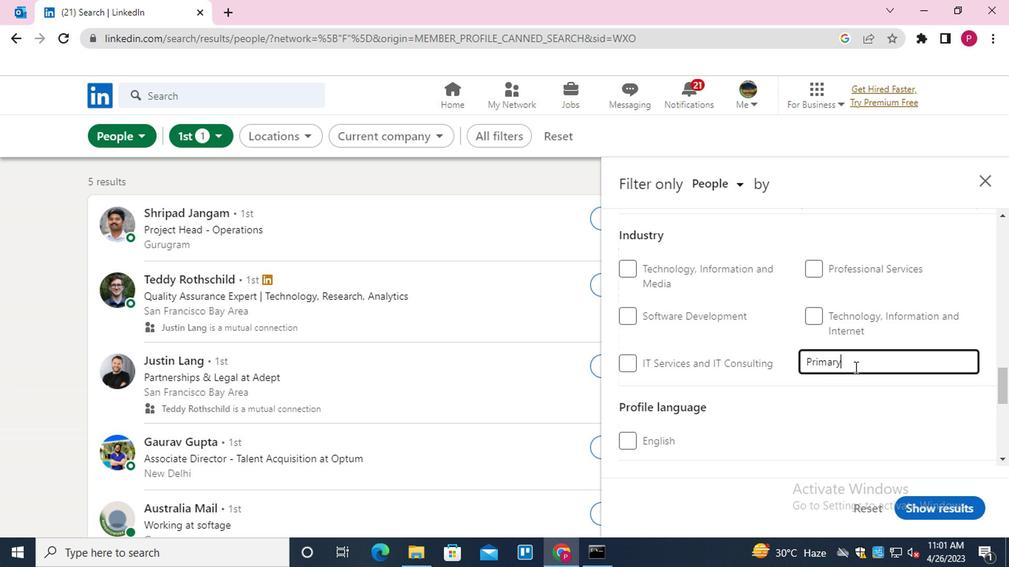 
Action: Key pressed <Key.down><Key.down><Key.enter>
Screenshot: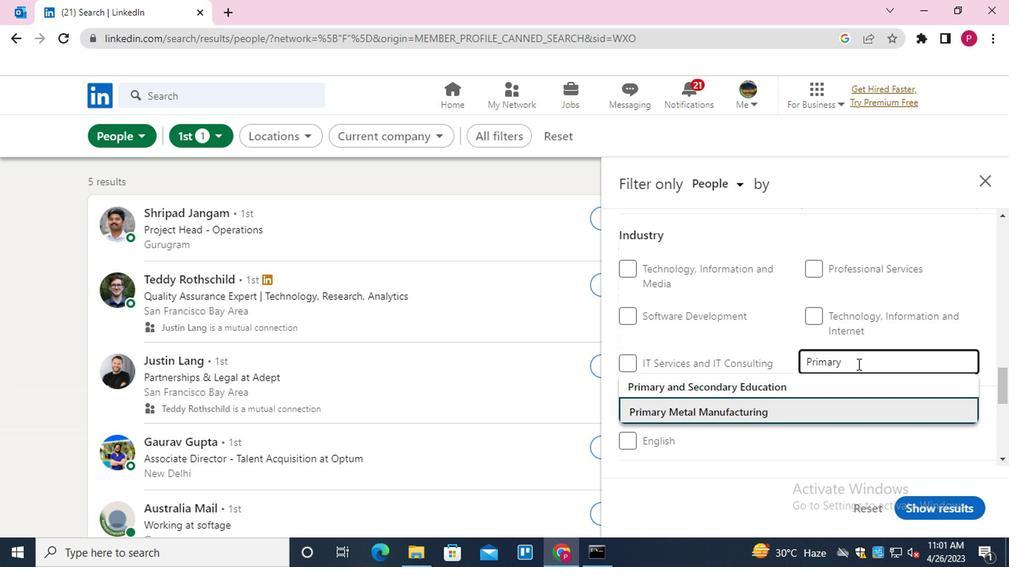 
Action: Mouse moved to (754, 353)
Screenshot: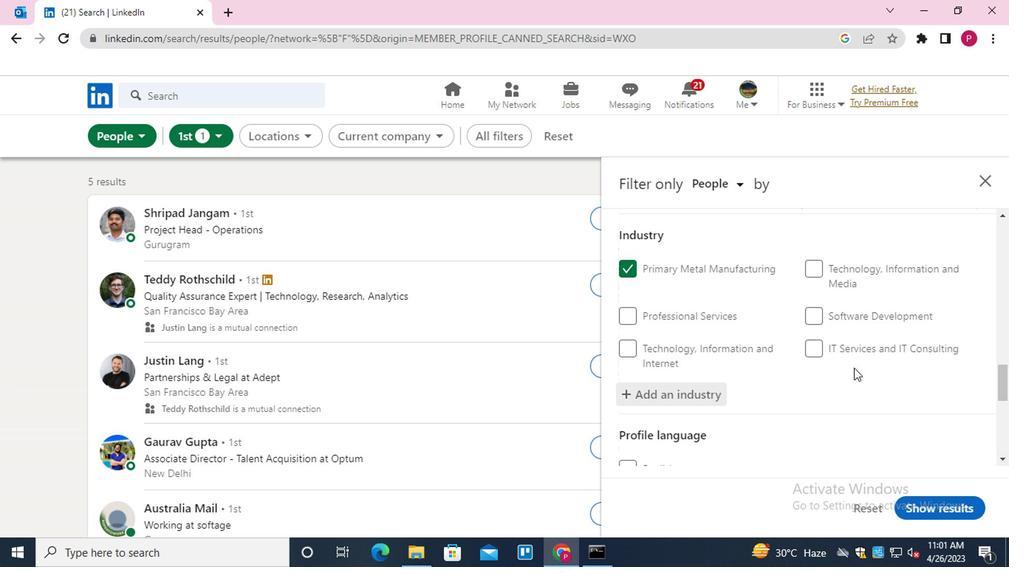 
Action: Mouse scrolled (754, 353) with delta (0, 0)
Screenshot: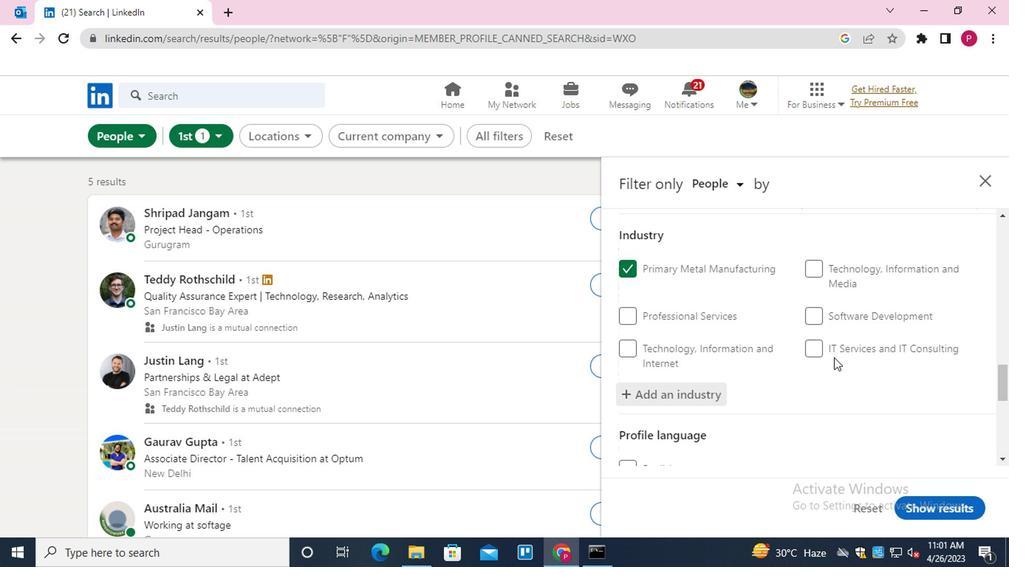 
Action: Mouse moved to (742, 351)
Screenshot: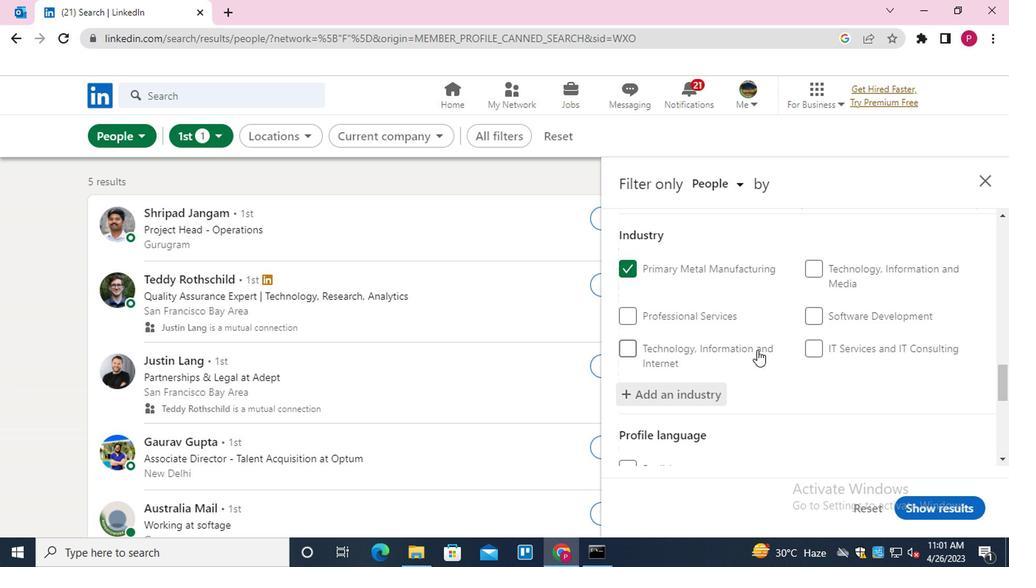 
Action: Mouse scrolled (742, 350) with delta (0, -1)
Screenshot: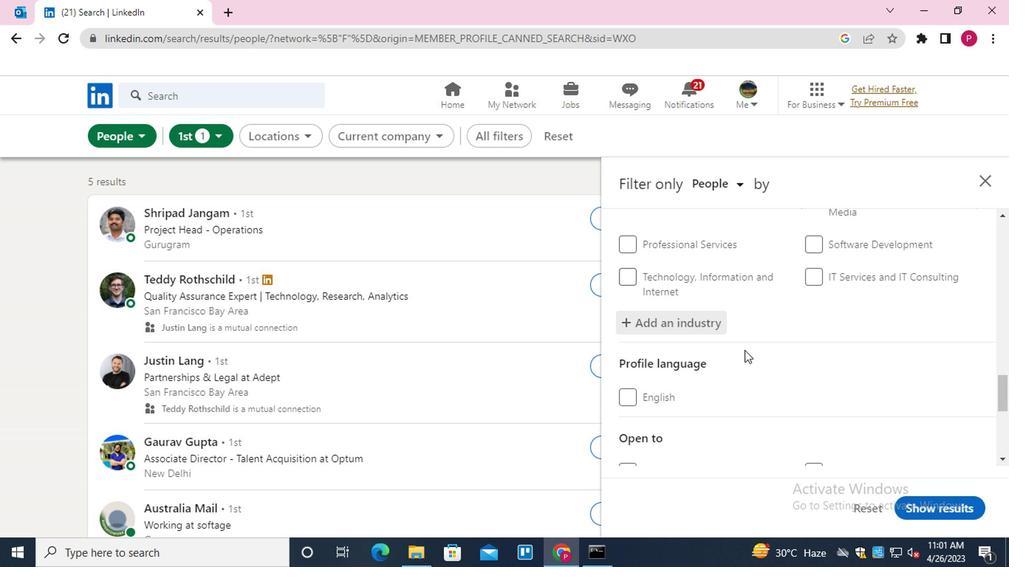 
Action: Mouse moved to (741, 351)
Screenshot: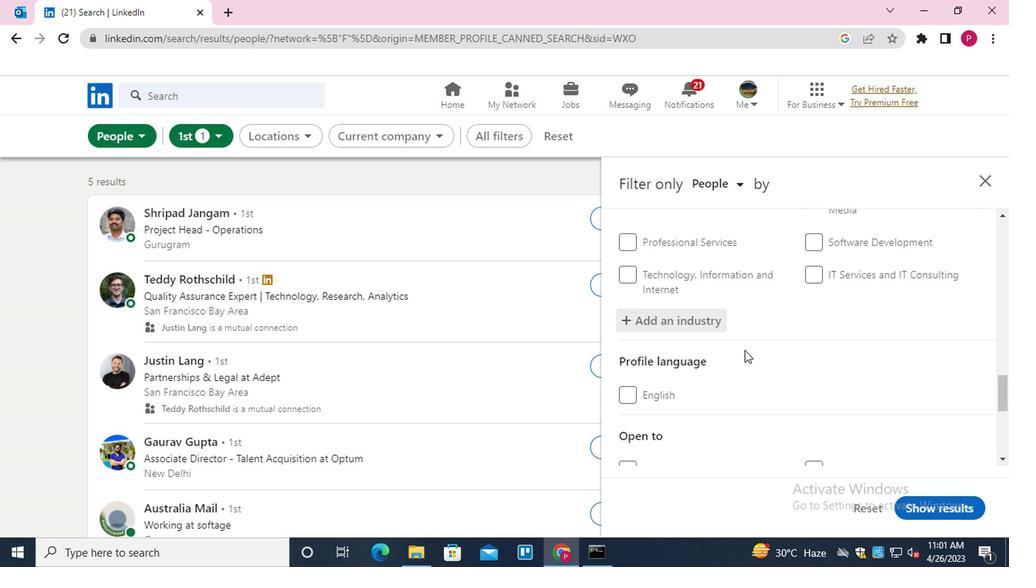 
Action: Mouse scrolled (741, 350) with delta (0, -1)
Screenshot: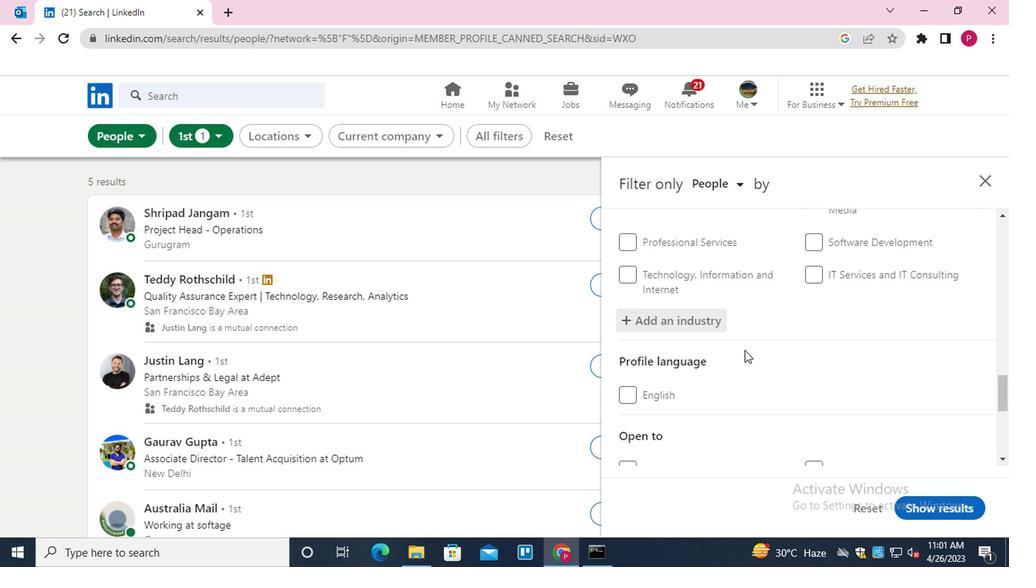 
Action: Mouse moved to (653, 357)
Screenshot: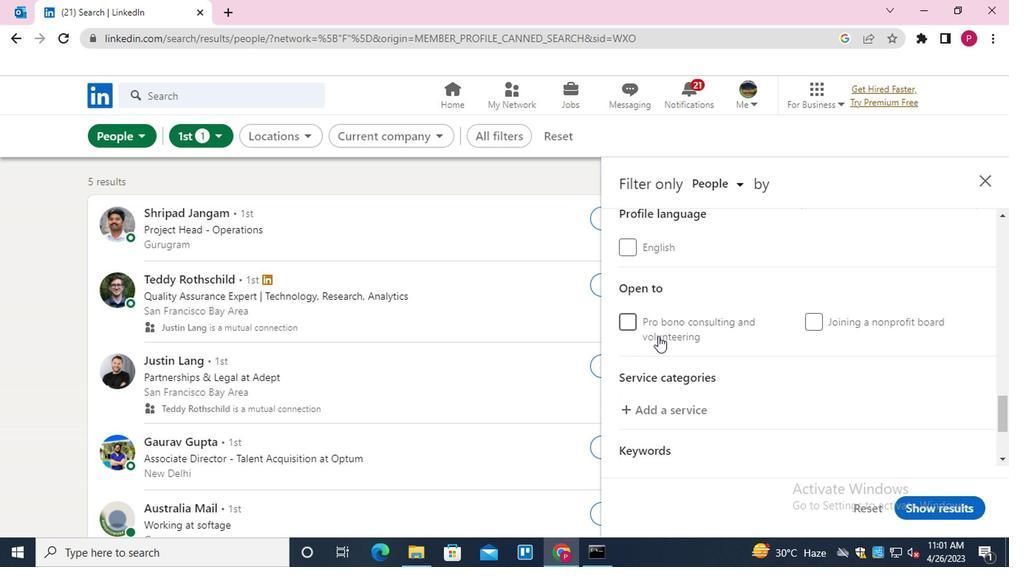 
Action: Mouse scrolled (653, 355) with delta (0, -1)
Screenshot: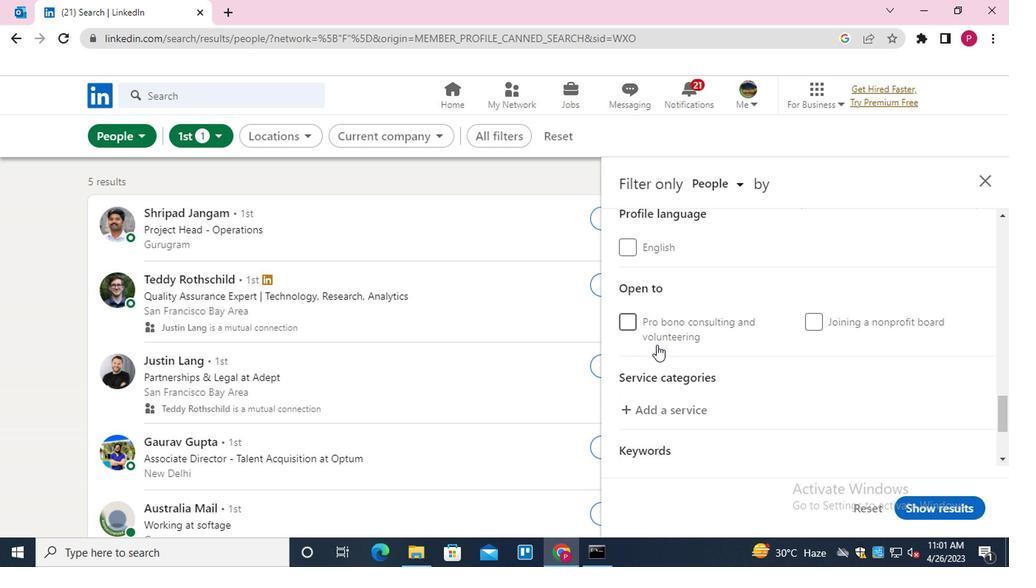 
Action: Mouse moved to (679, 323)
Screenshot: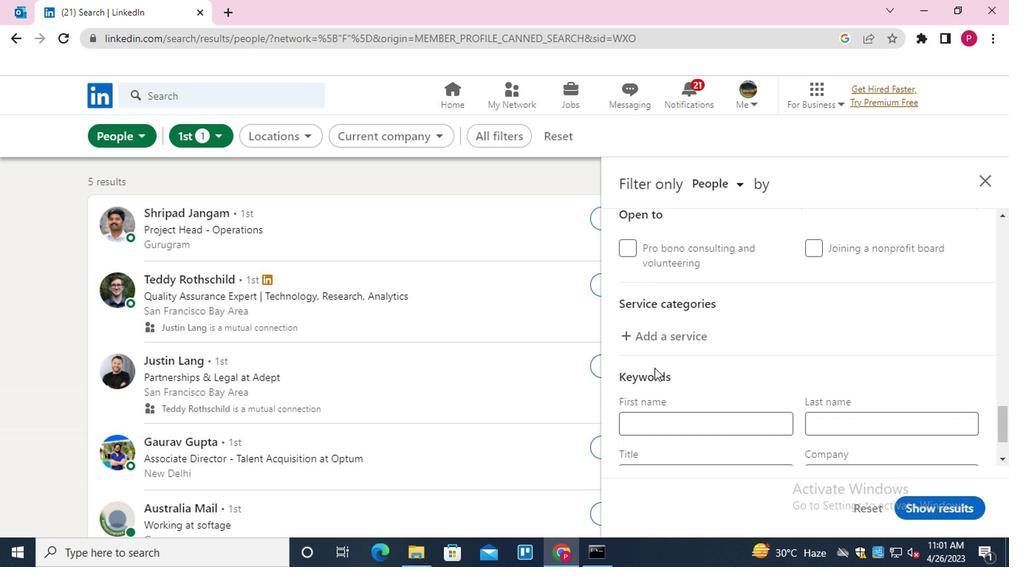 
Action: Mouse pressed left at (679, 323)
Screenshot: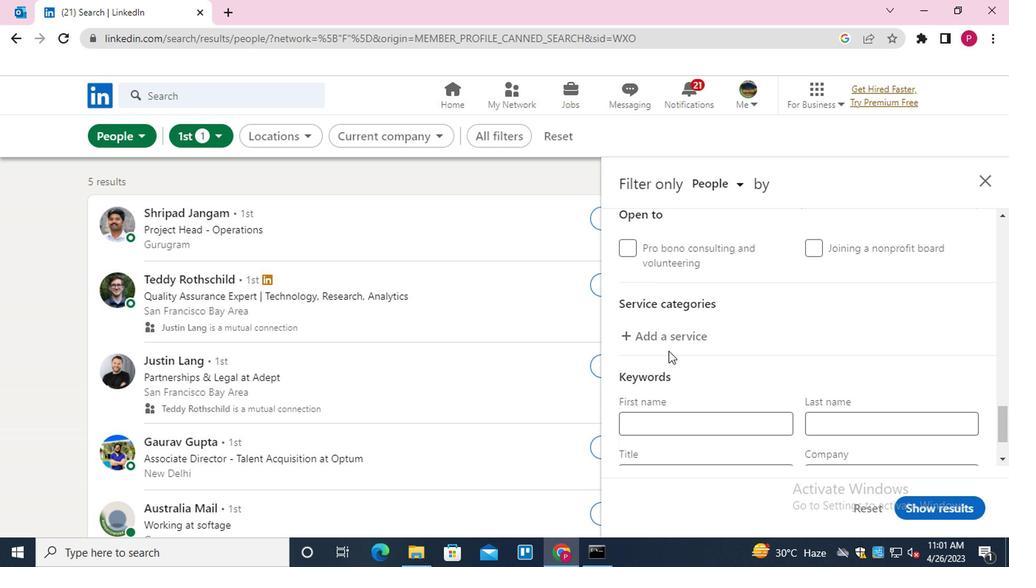 
Action: Mouse moved to (675, 334)
Screenshot: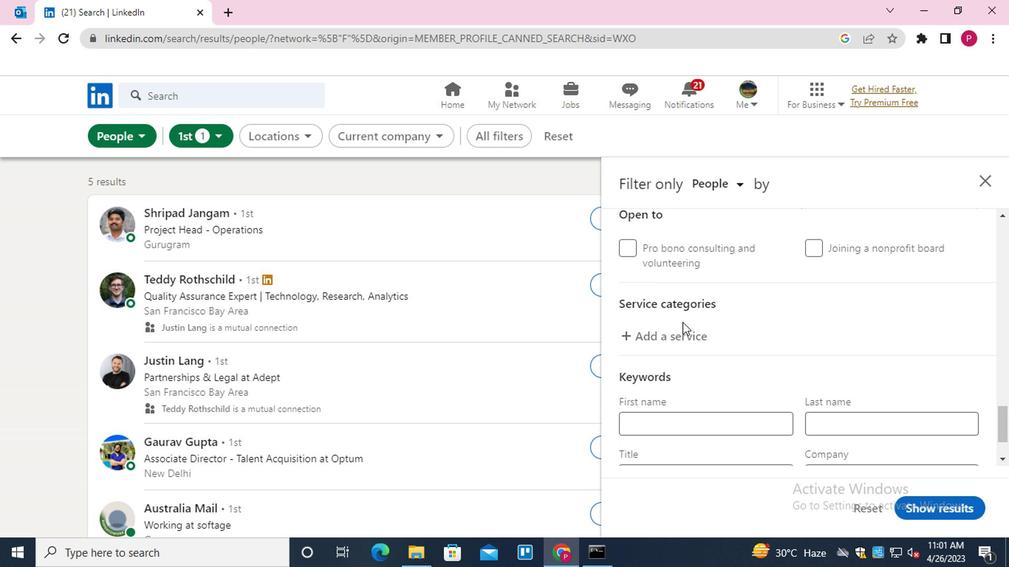 
Action: Mouse pressed left at (675, 334)
Screenshot: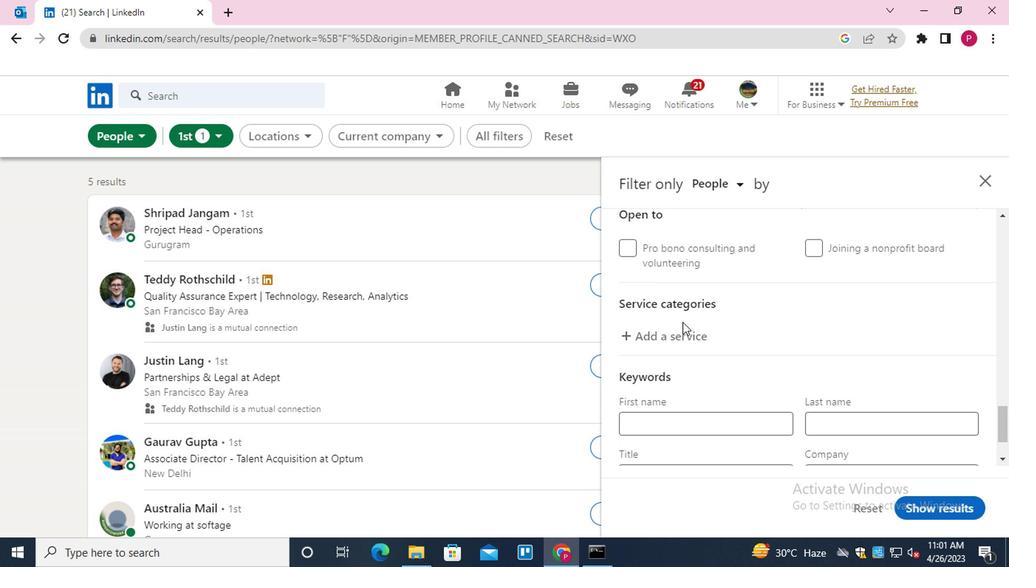 
Action: Key pressed <Key.shift><Key.shift><Key.shift><Key.shift><Key.shift><Key.shift><Key.shift><Key.shift><Key.shift>BARTENDING<Key.down><Key.enter>
Screenshot: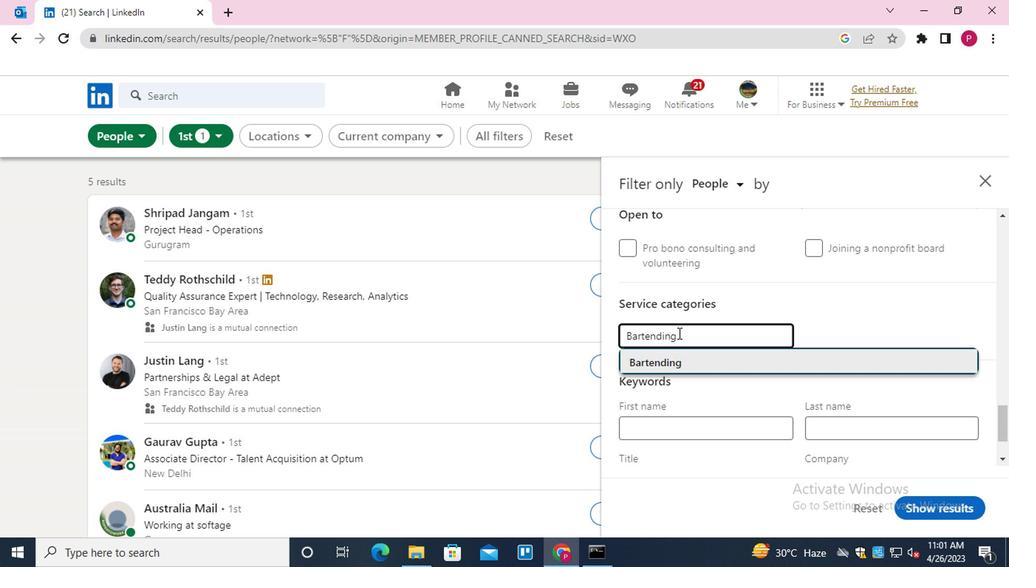 
Action: Mouse moved to (641, 339)
Screenshot: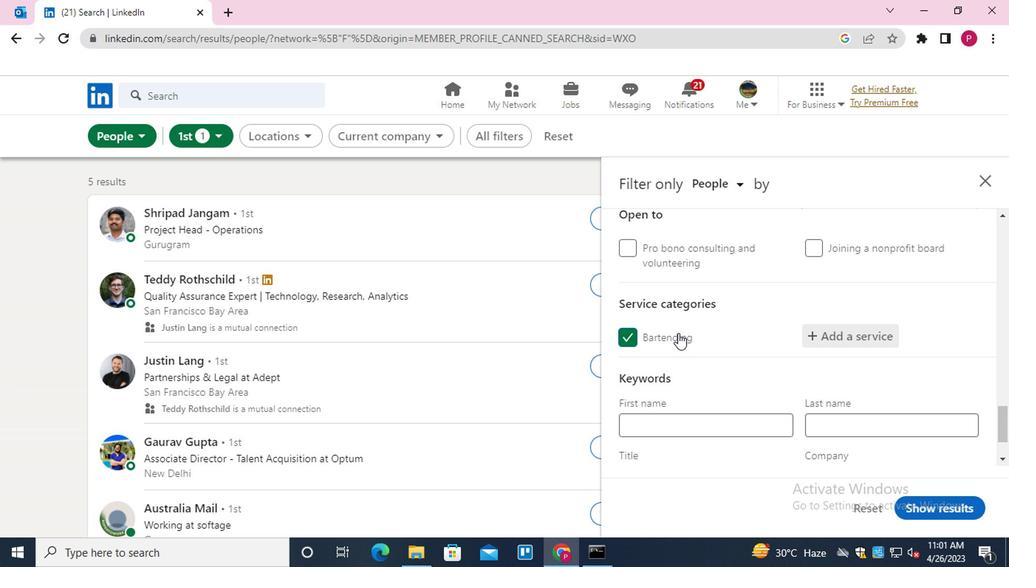 
Action: Mouse scrolled (641, 339) with delta (0, 0)
Screenshot: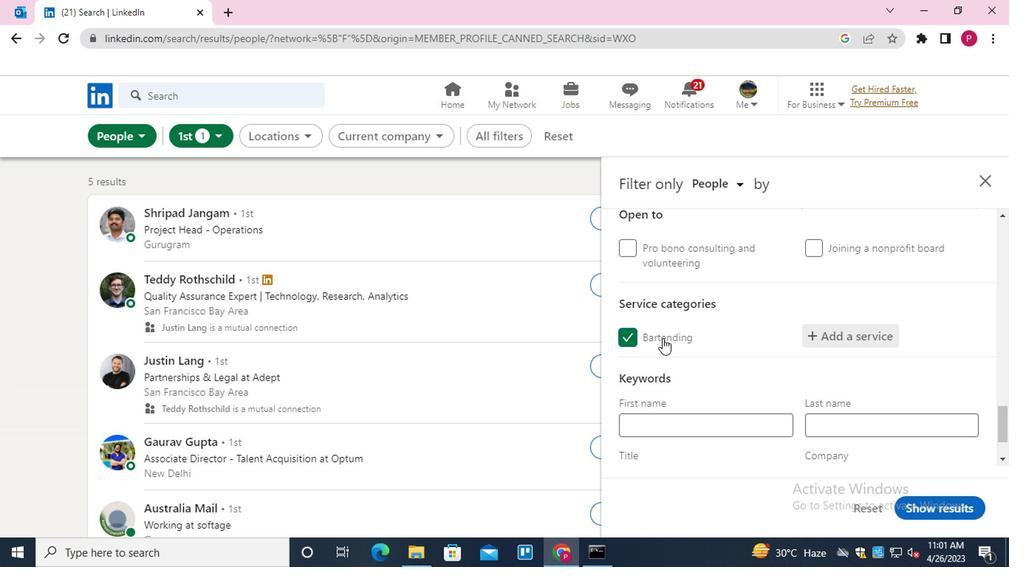 
Action: Mouse moved to (641, 339)
Screenshot: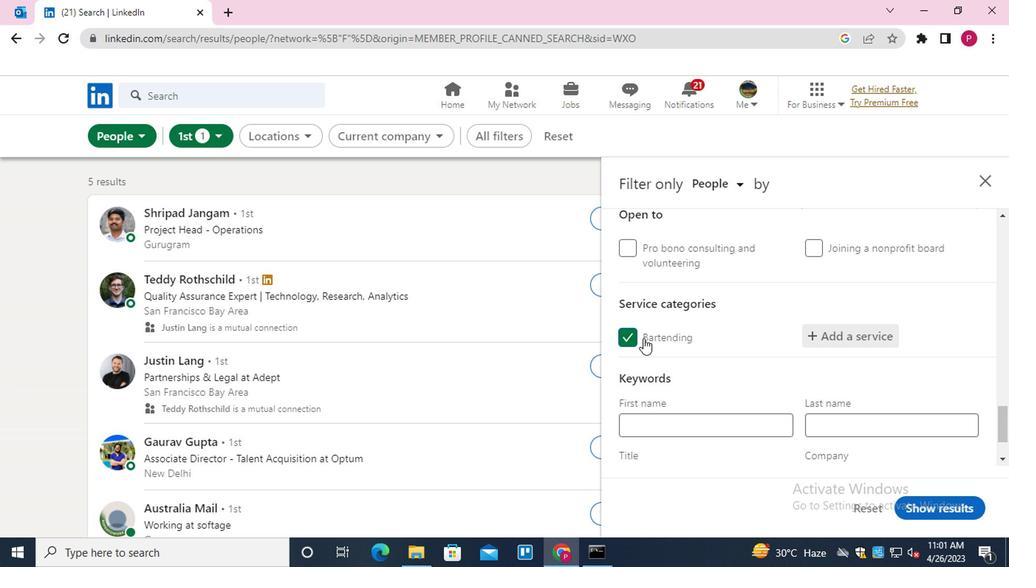 
Action: Mouse scrolled (641, 339) with delta (0, 0)
Screenshot: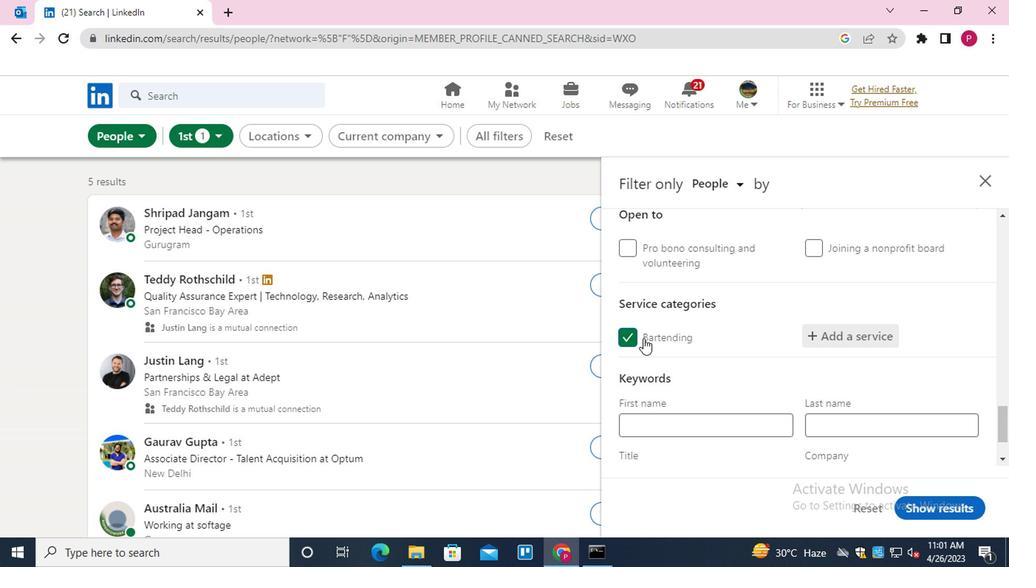 
Action: Mouse moved to (683, 407)
Screenshot: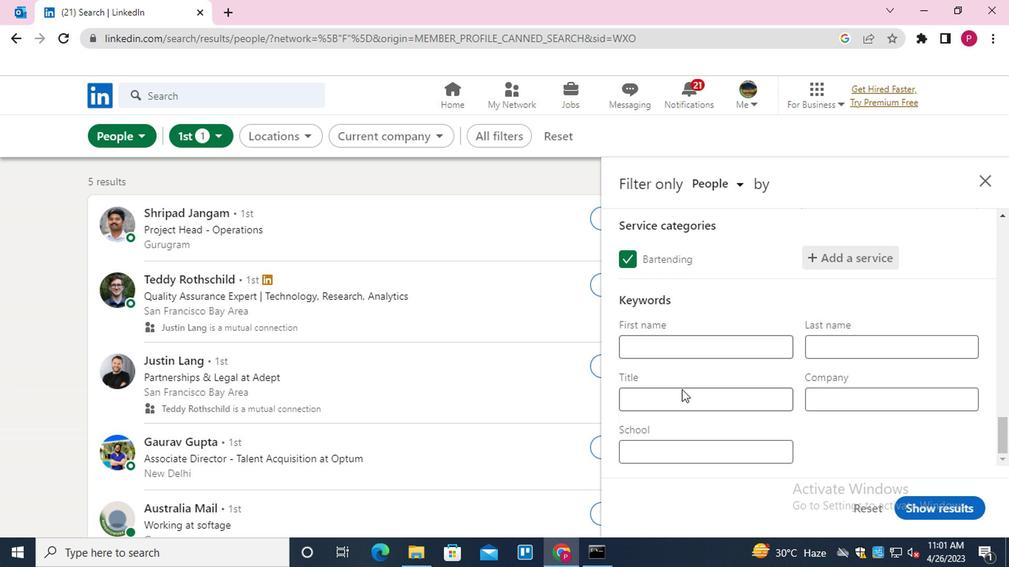 
Action: Mouse pressed left at (683, 407)
Screenshot: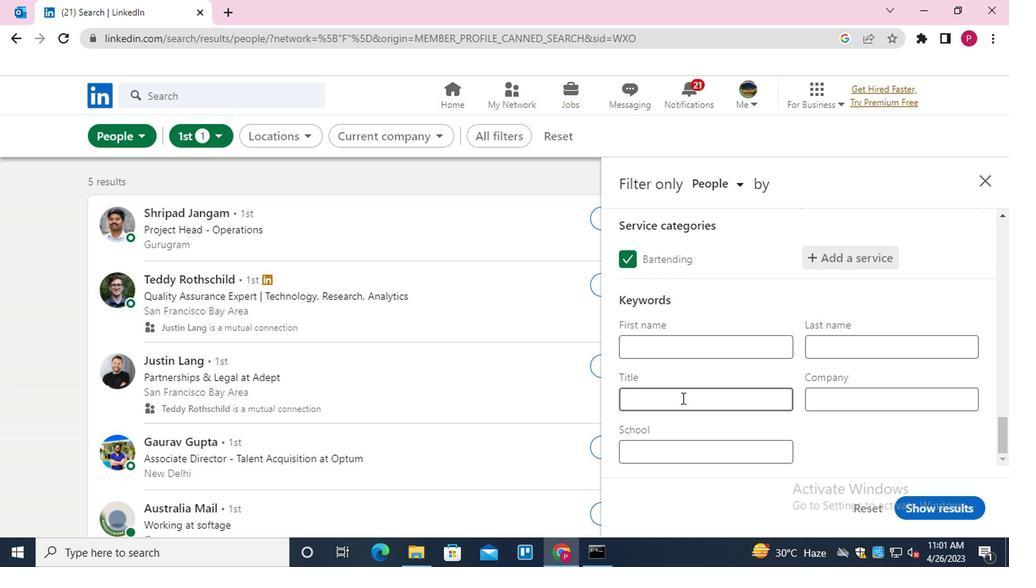 
Action: Key pressed <Key.shift>RESEARCG<Key.backspace>H<Key.space><Key.shift>ASSITANT
Screenshot: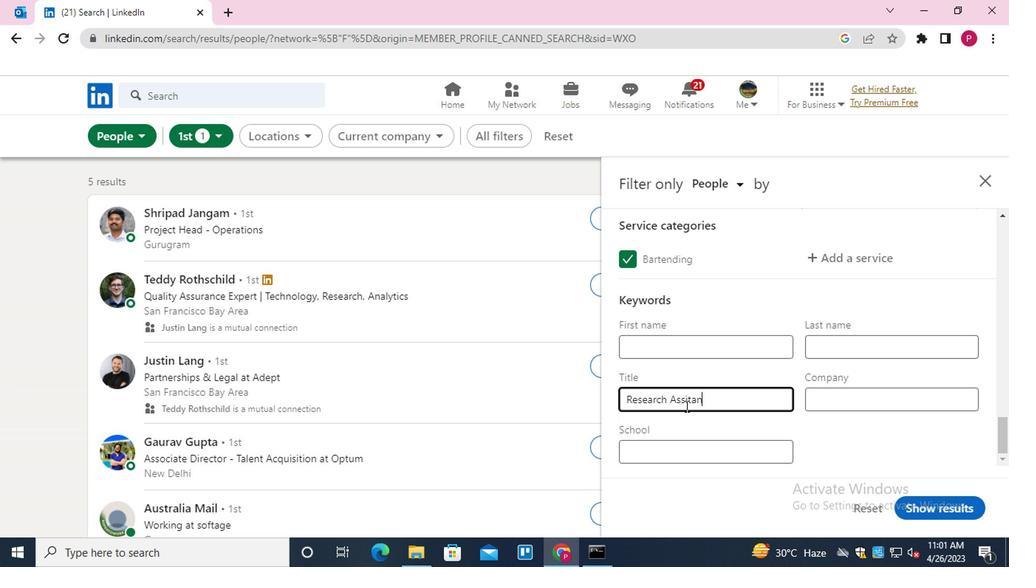 
Action: Mouse moved to (717, 393)
Screenshot: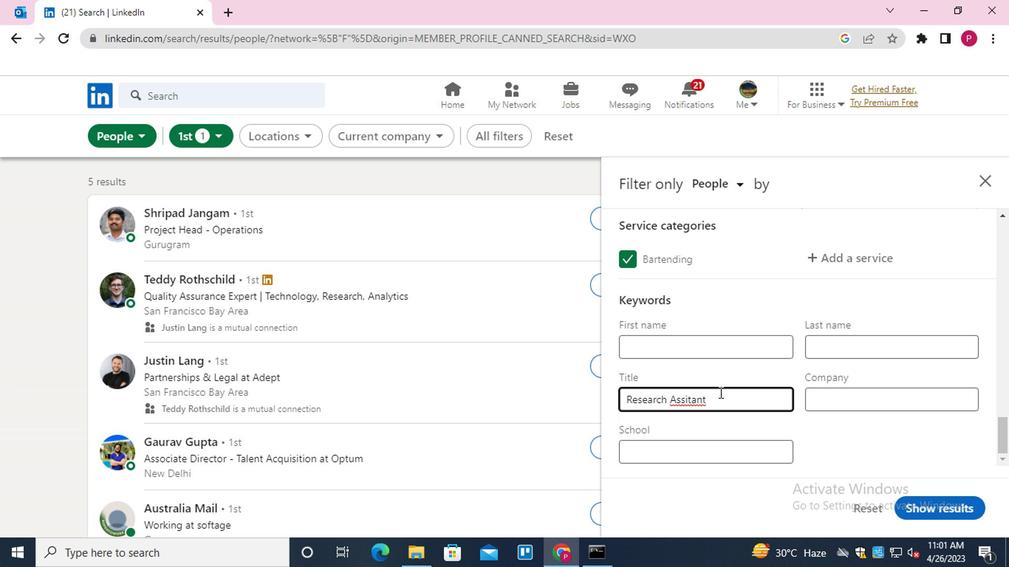 
Action: Key pressed <Key.backspace><Key.backspace><Key.backspace><Key.backspace>STANT
Screenshot: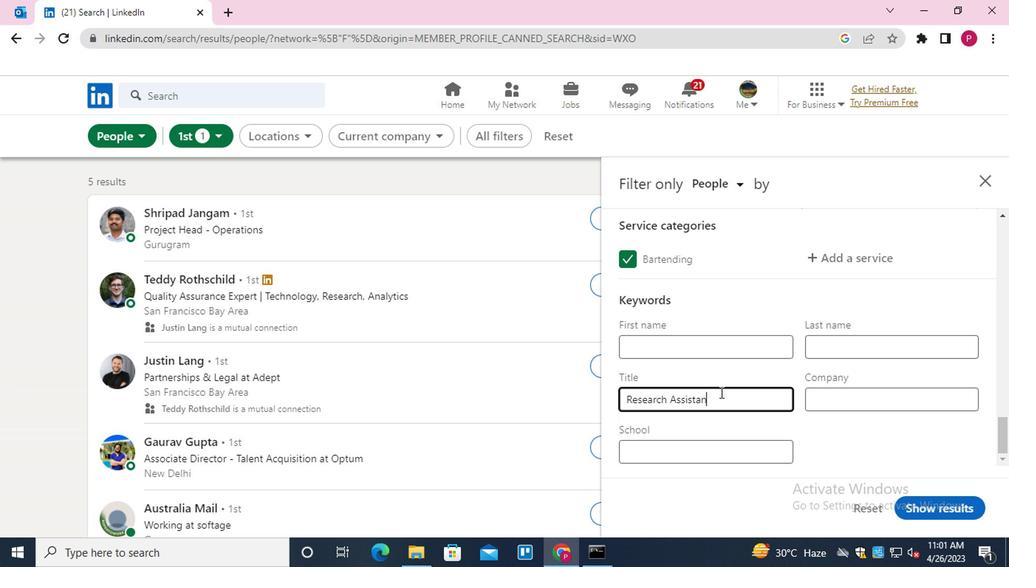 
Action: Mouse moved to (912, 506)
Screenshot: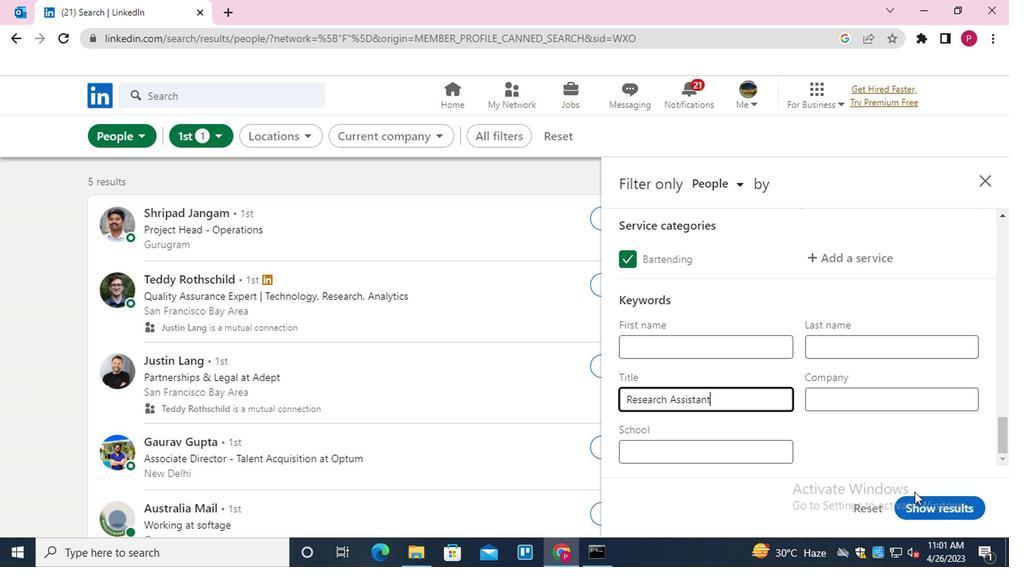 
Action: Mouse pressed left at (912, 506)
Screenshot: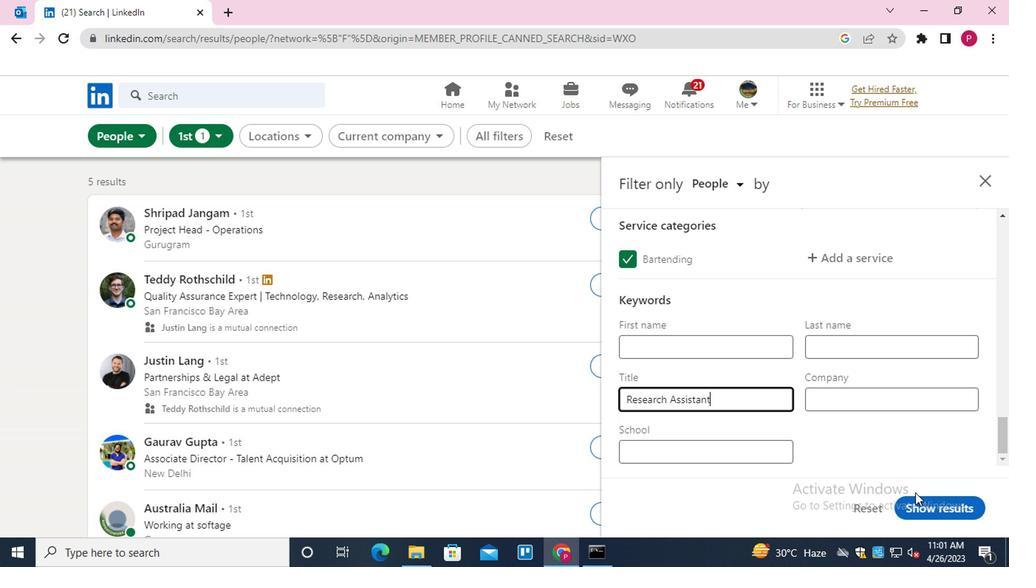
Action: Mouse moved to (419, 290)
Screenshot: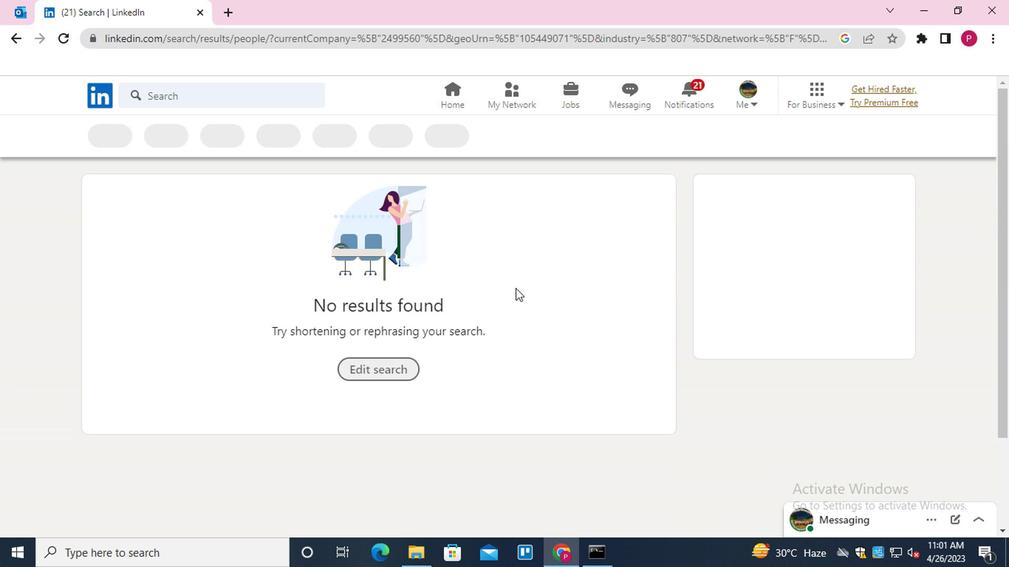 
